 Task: Create a task  Develop a custom inventory management system , assign it to team member softage.5@softage.net in the project AdaptFlow and update the status of the task to  At Risk , set the priority of the task to Medium
Action: Mouse moved to (82, 70)
Screenshot: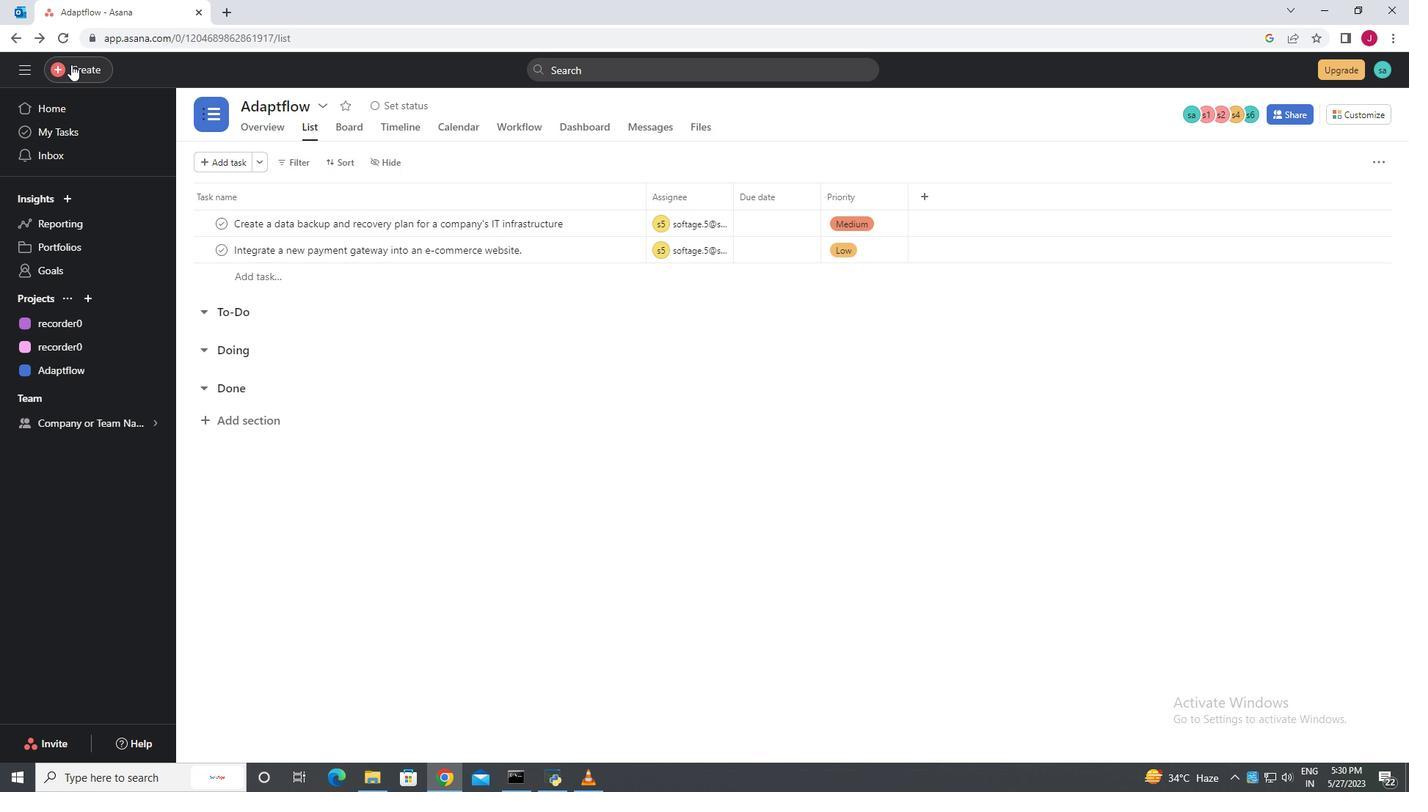 
Action: Mouse pressed left at (82, 70)
Screenshot: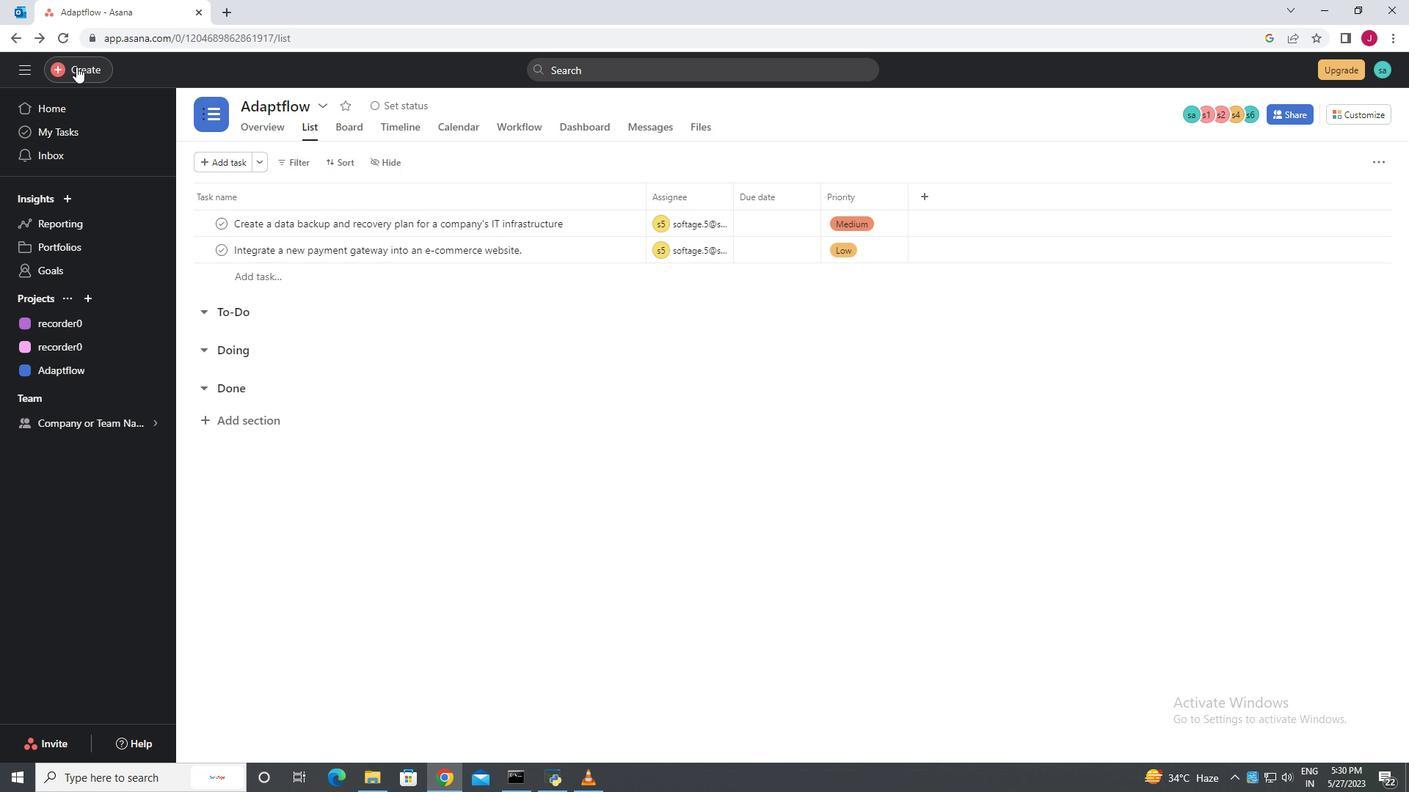 
Action: Mouse moved to (187, 77)
Screenshot: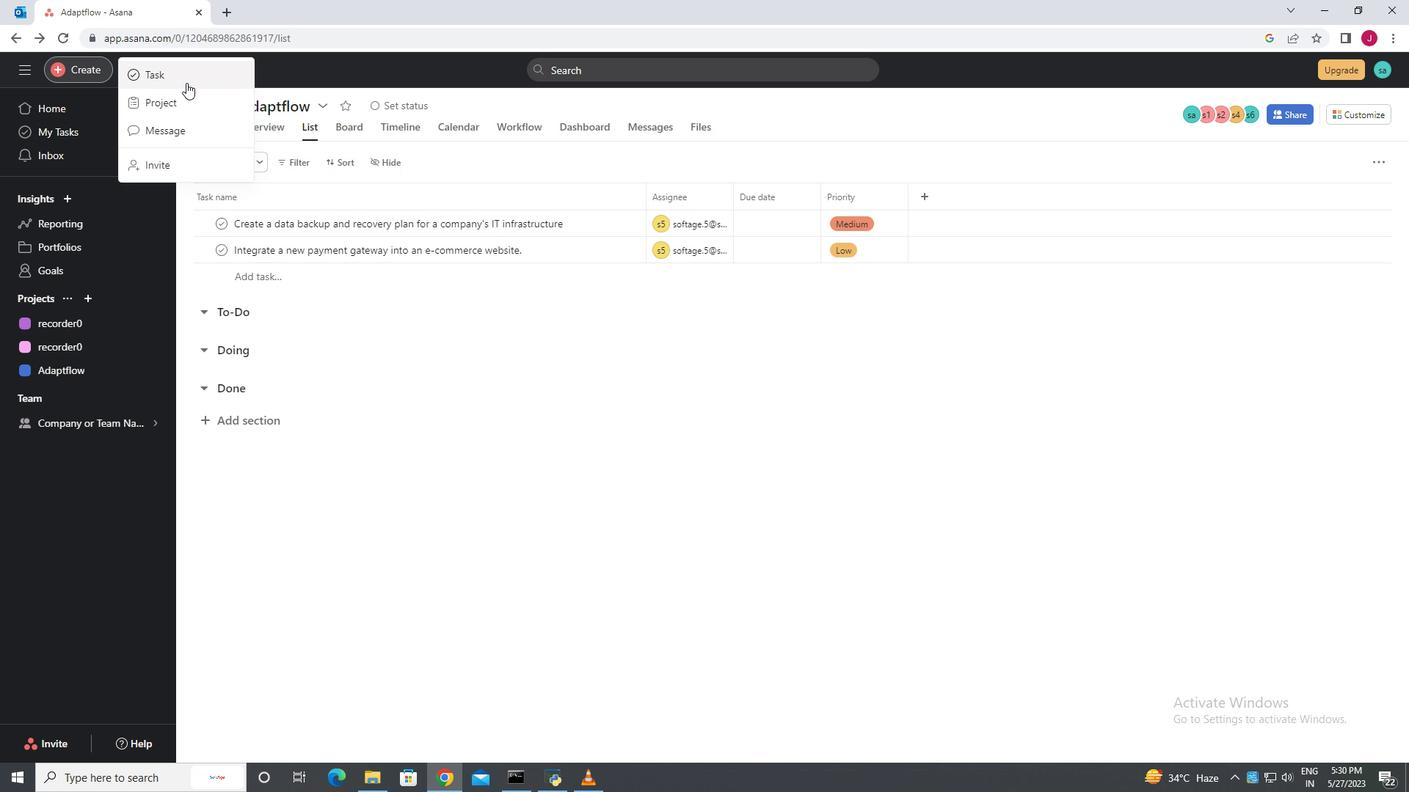 
Action: Mouse pressed left at (187, 77)
Screenshot: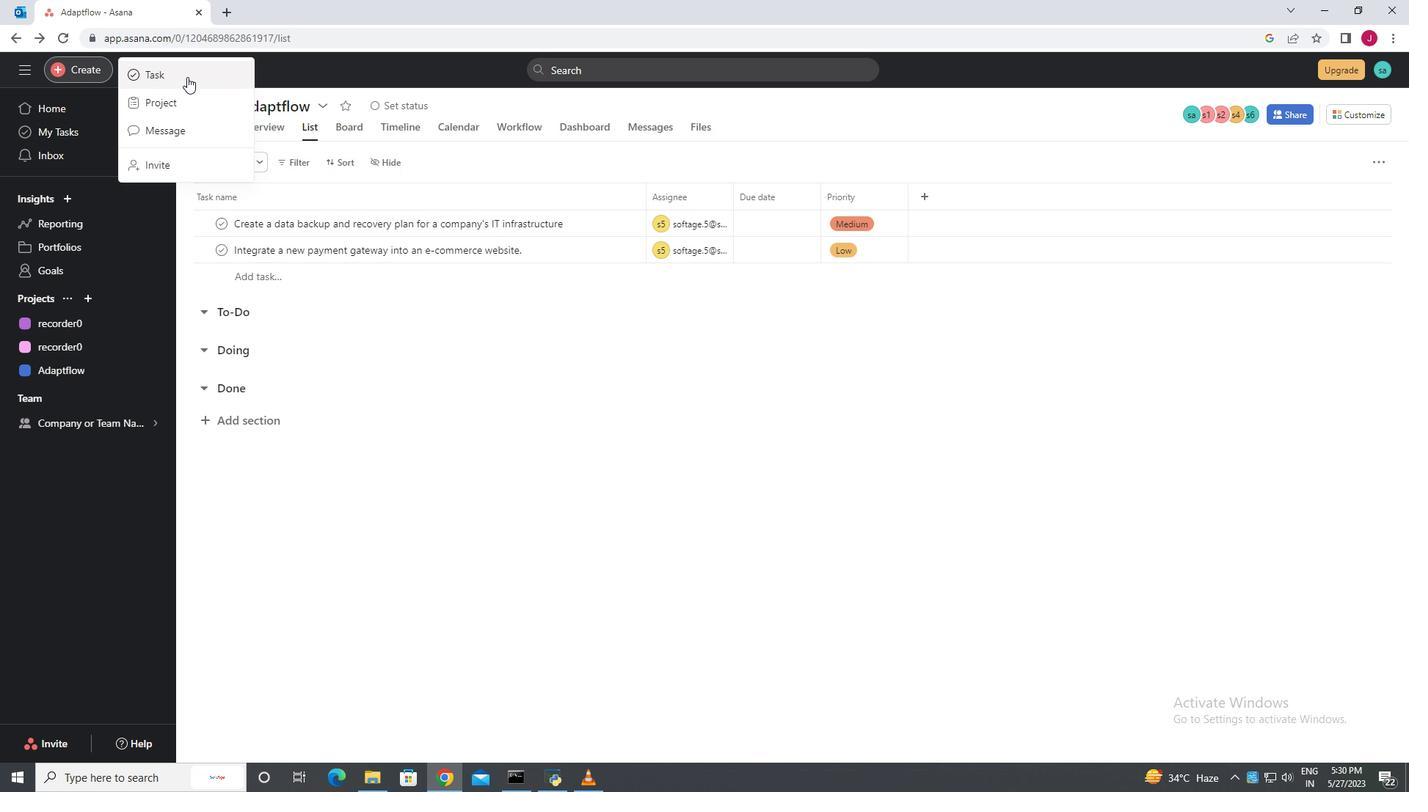 
Action: Mouse moved to (1077, 445)
Screenshot: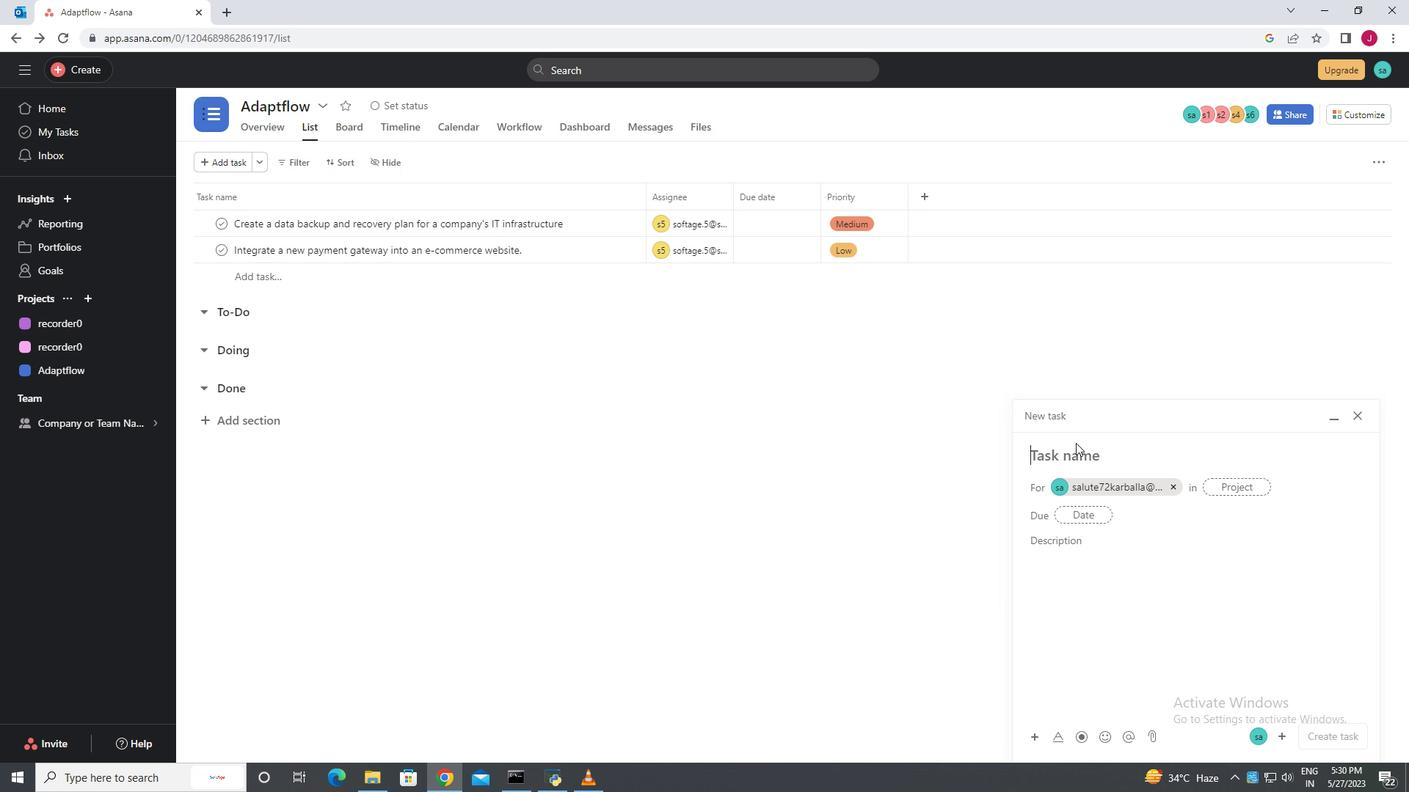 
Action: Mouse pressed left at (1077, 445)
Screenshot: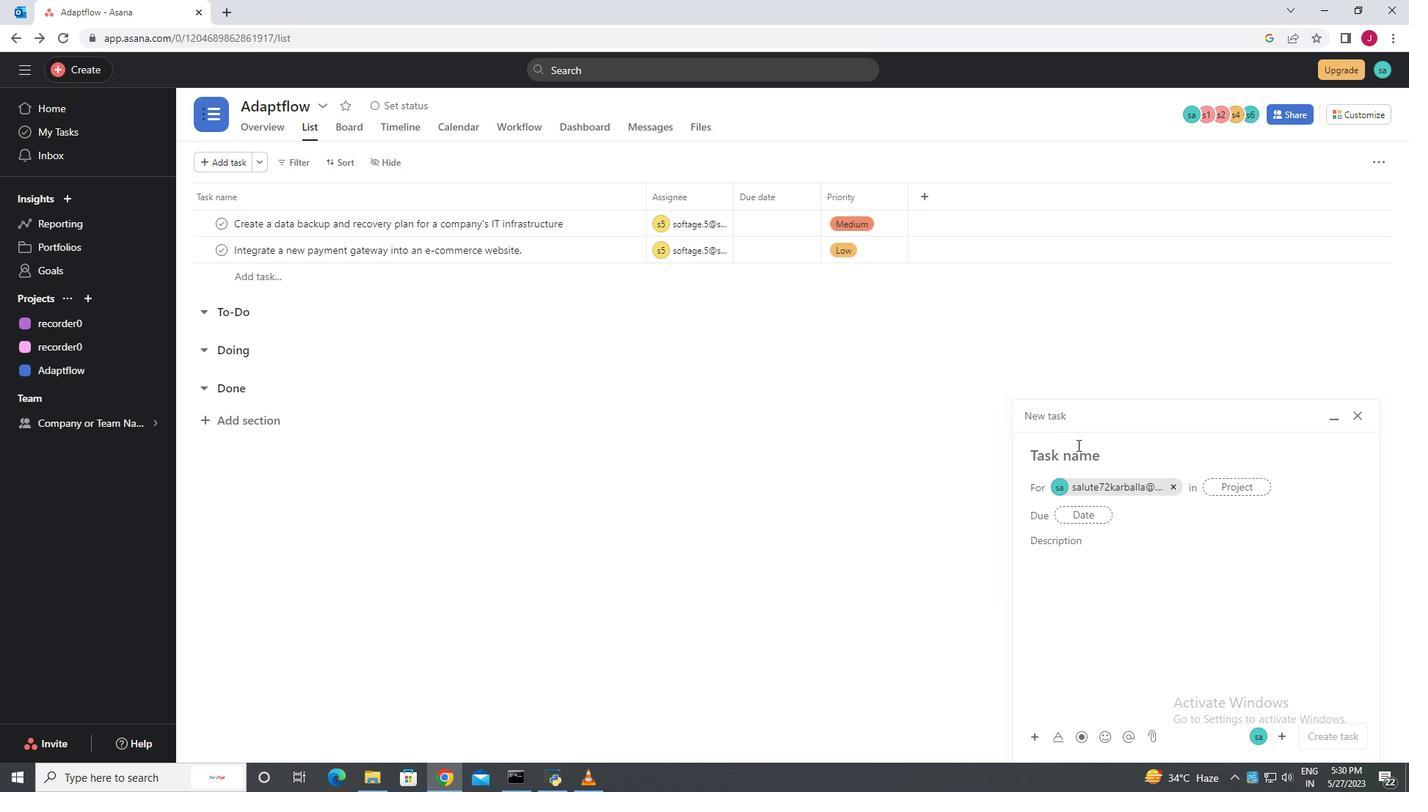 
Action: Mouse moved to (1076, 455)
Screenshot: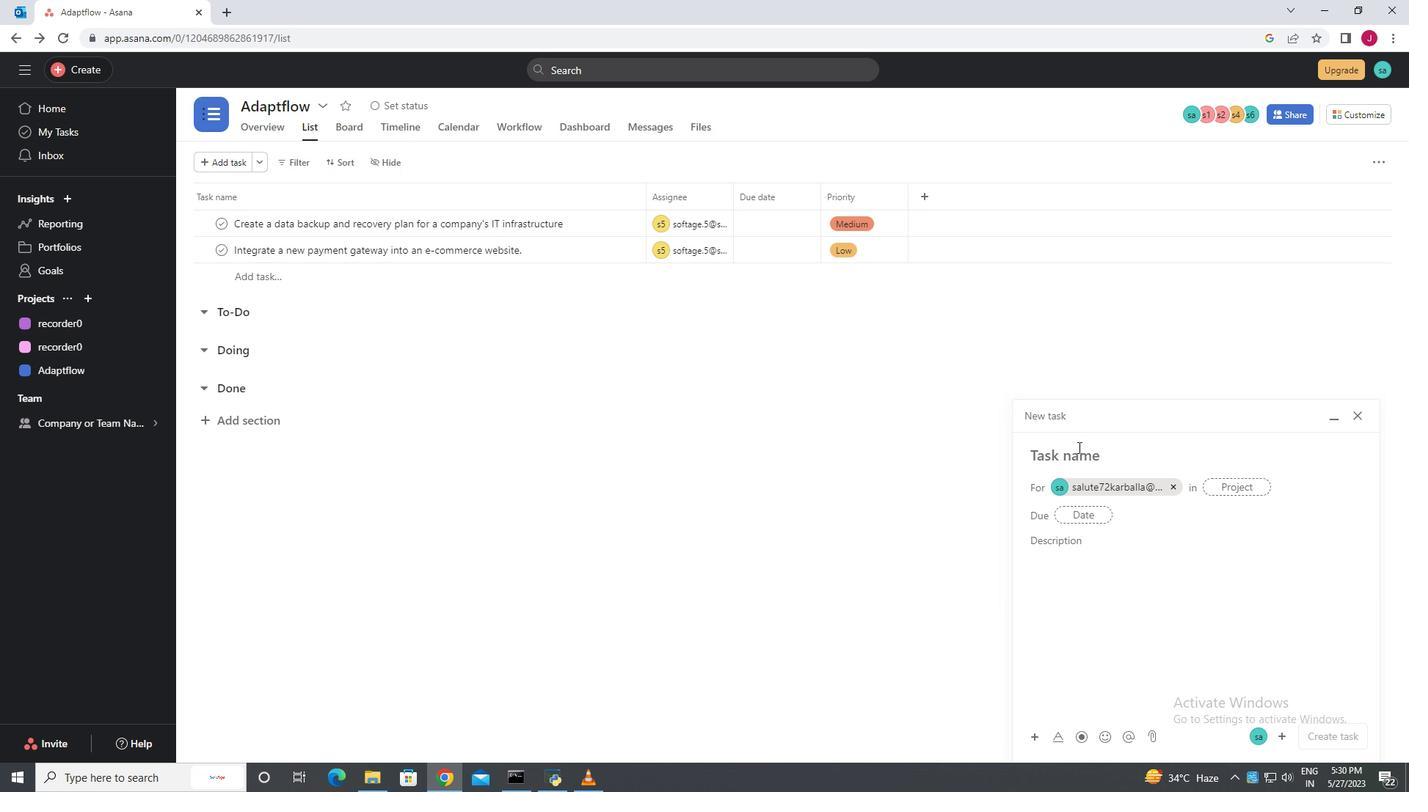 
Action: Key pressed <Key.caps_lock>D<Key.caps_lock>evelop<Key.space>a<Key.space>custom<Key.space>inventory<Key.space>management<Key.space>system.
Screenshot: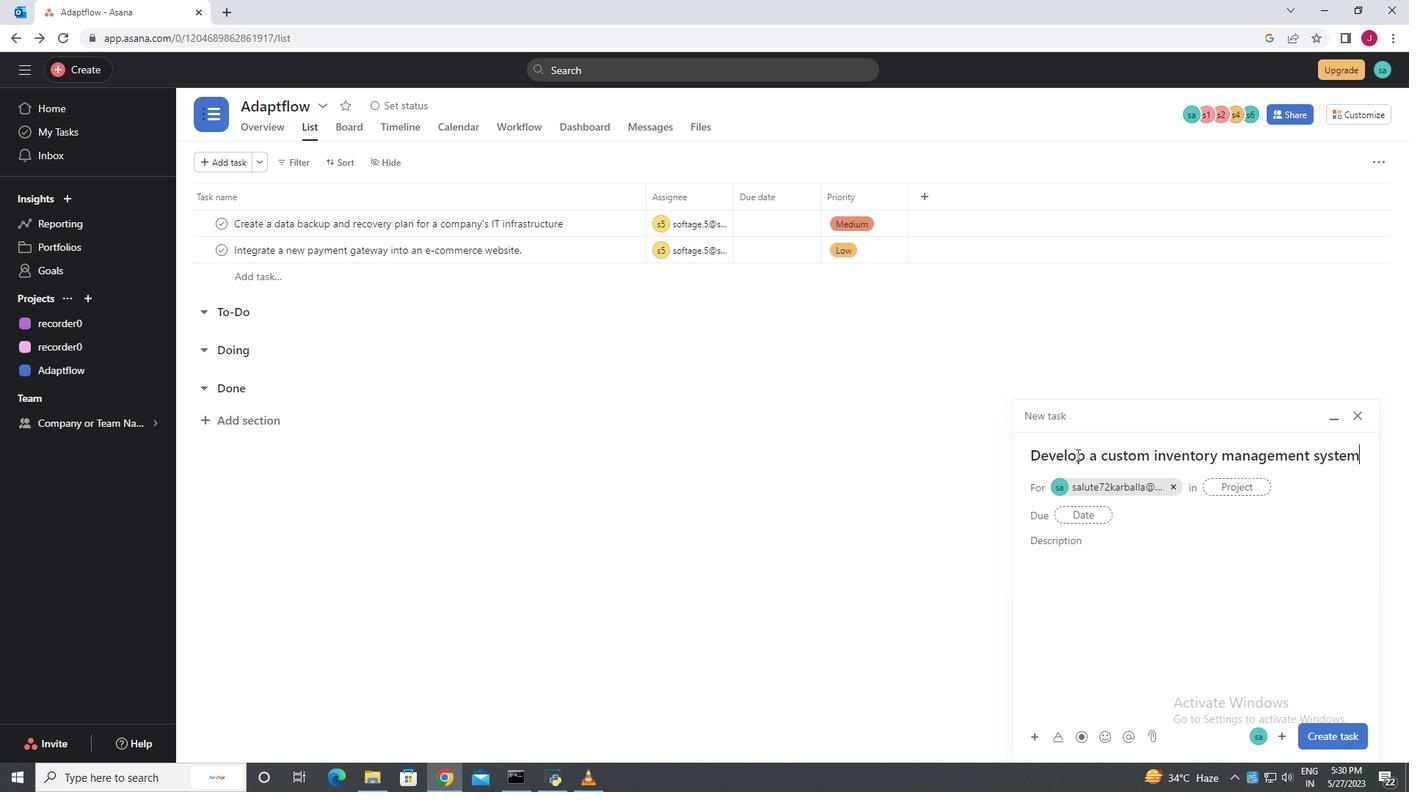 
Action: Mouse moved to (1173, 485)
Screenshot: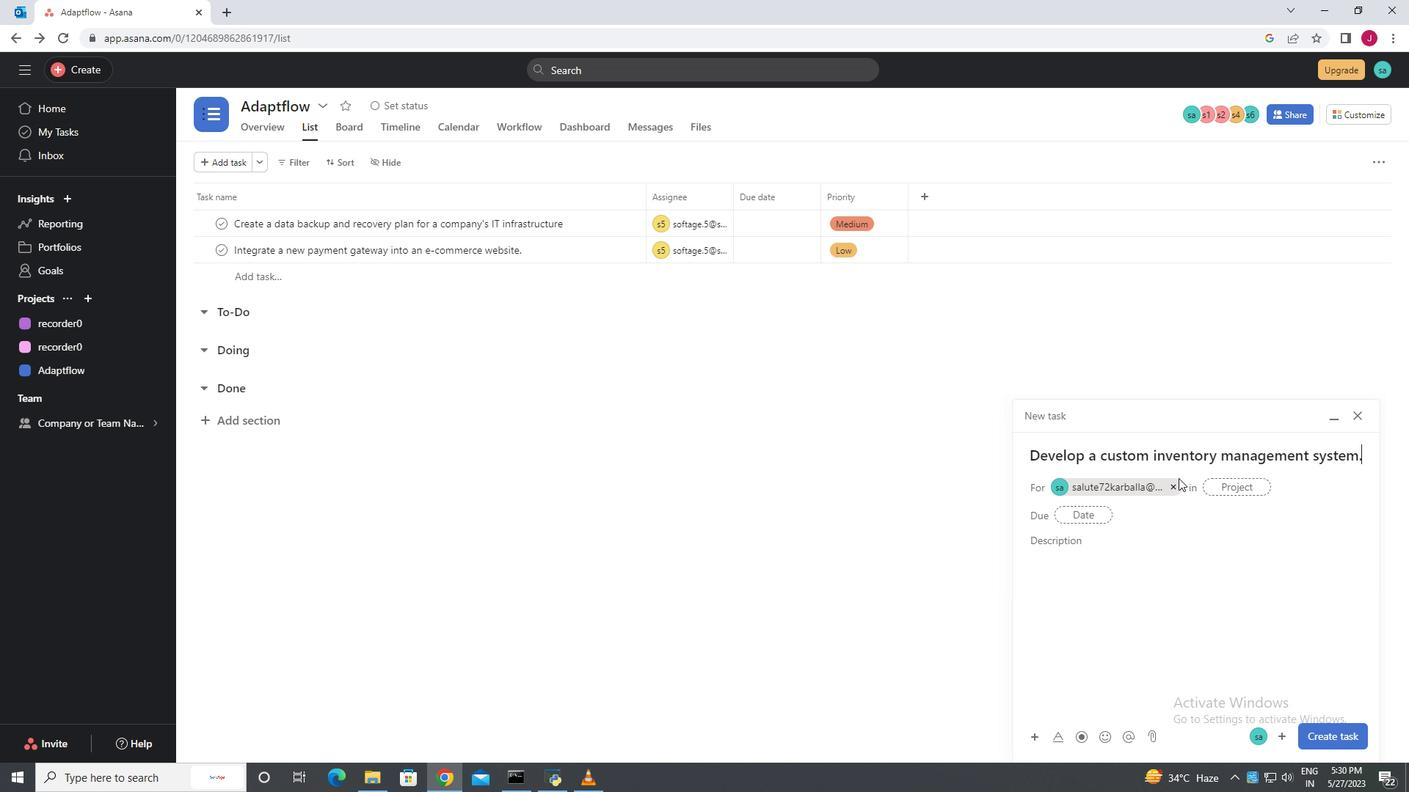 
Action: Mouse pressed left at (1173, 485)
Screenshot: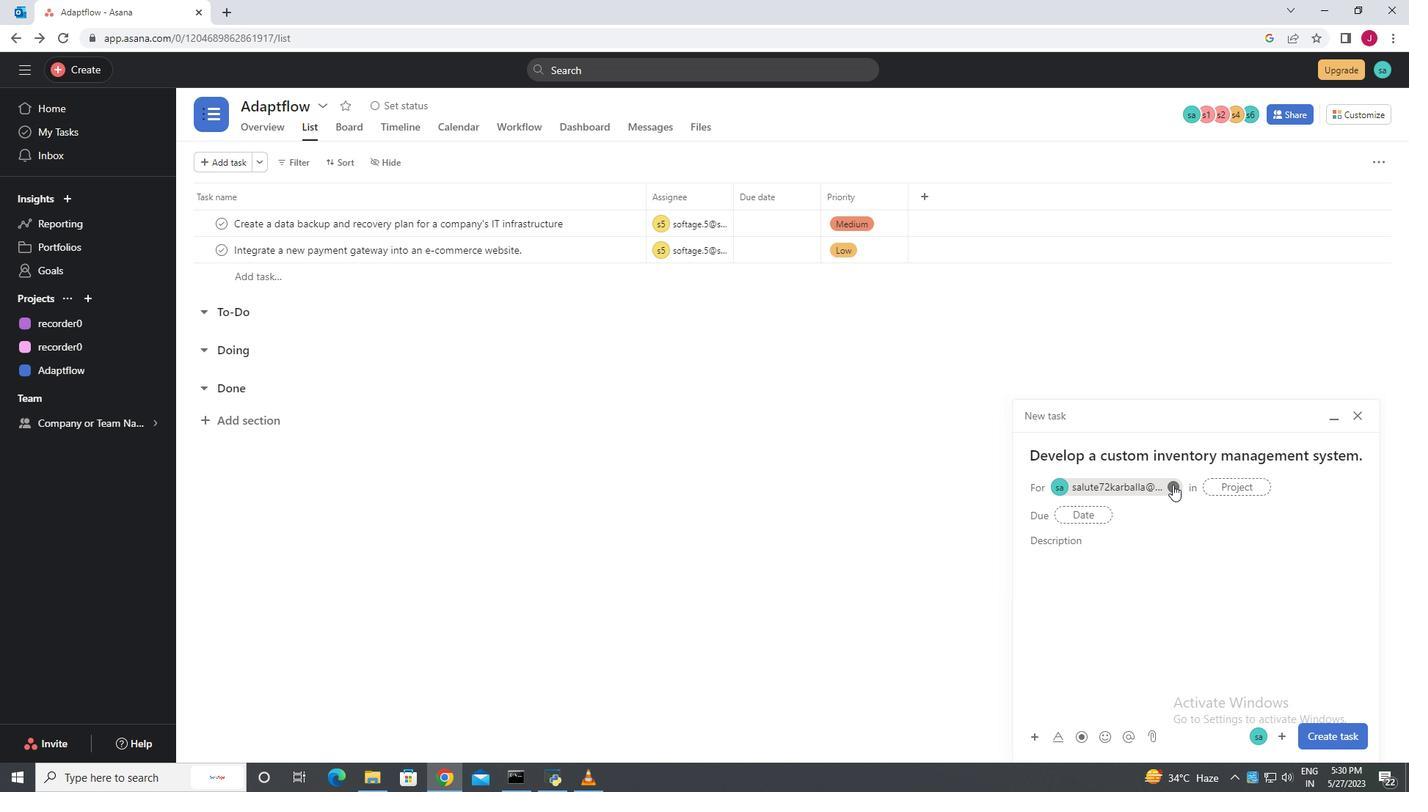 
Action: Mouse moved to (1096, 481)
Screenshot: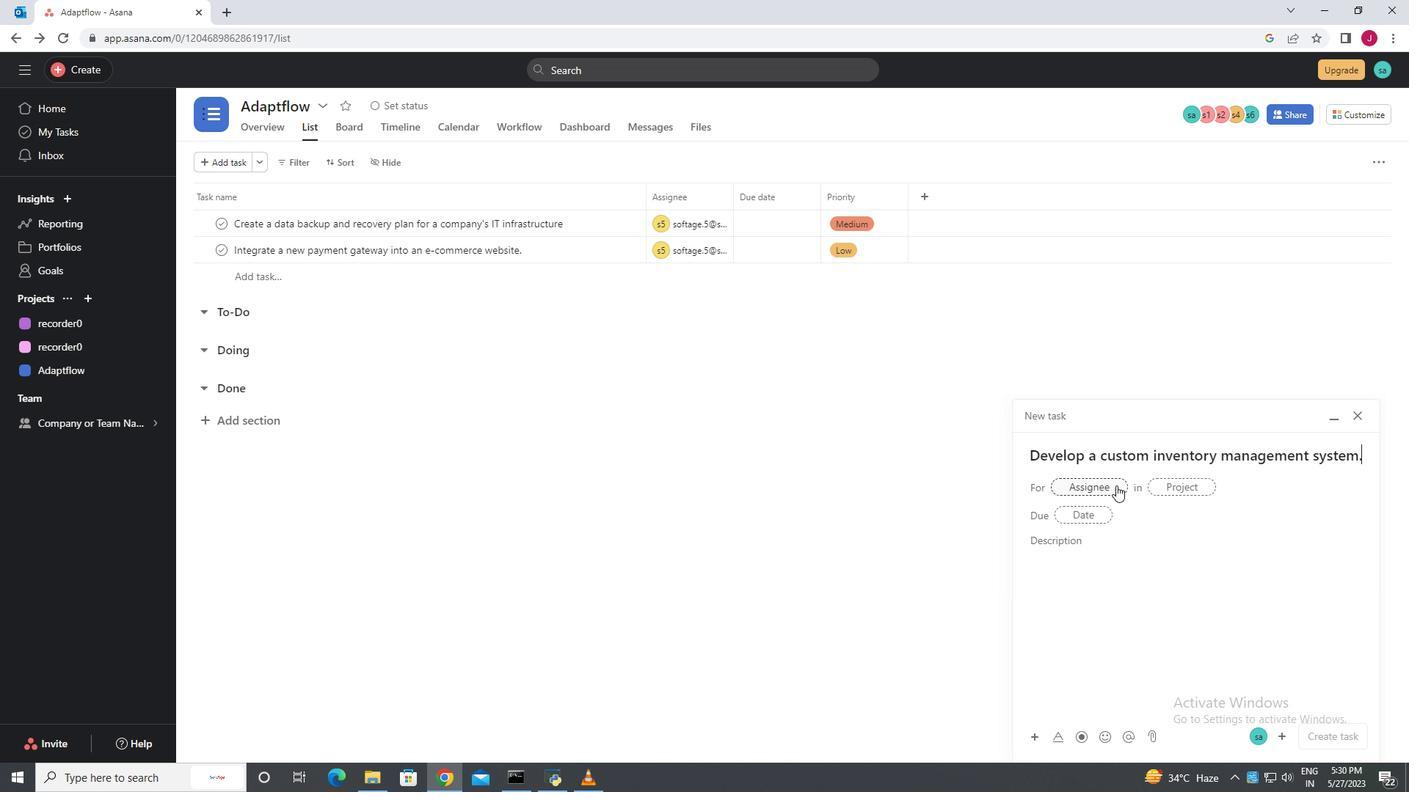
Action: Mouse pressed left at (1096, 481)
Screenshot: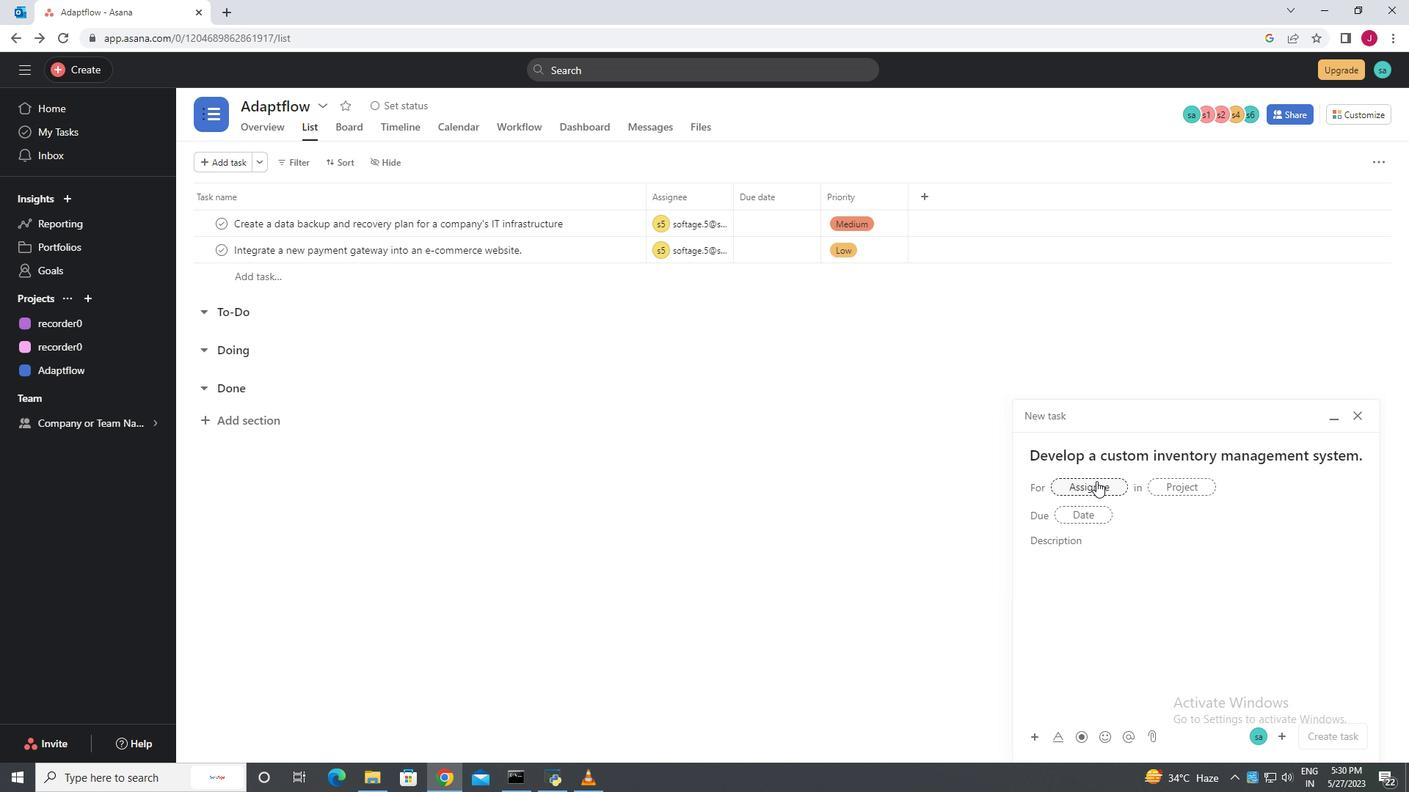 
Action: Key pressed softage.5
Screenshot: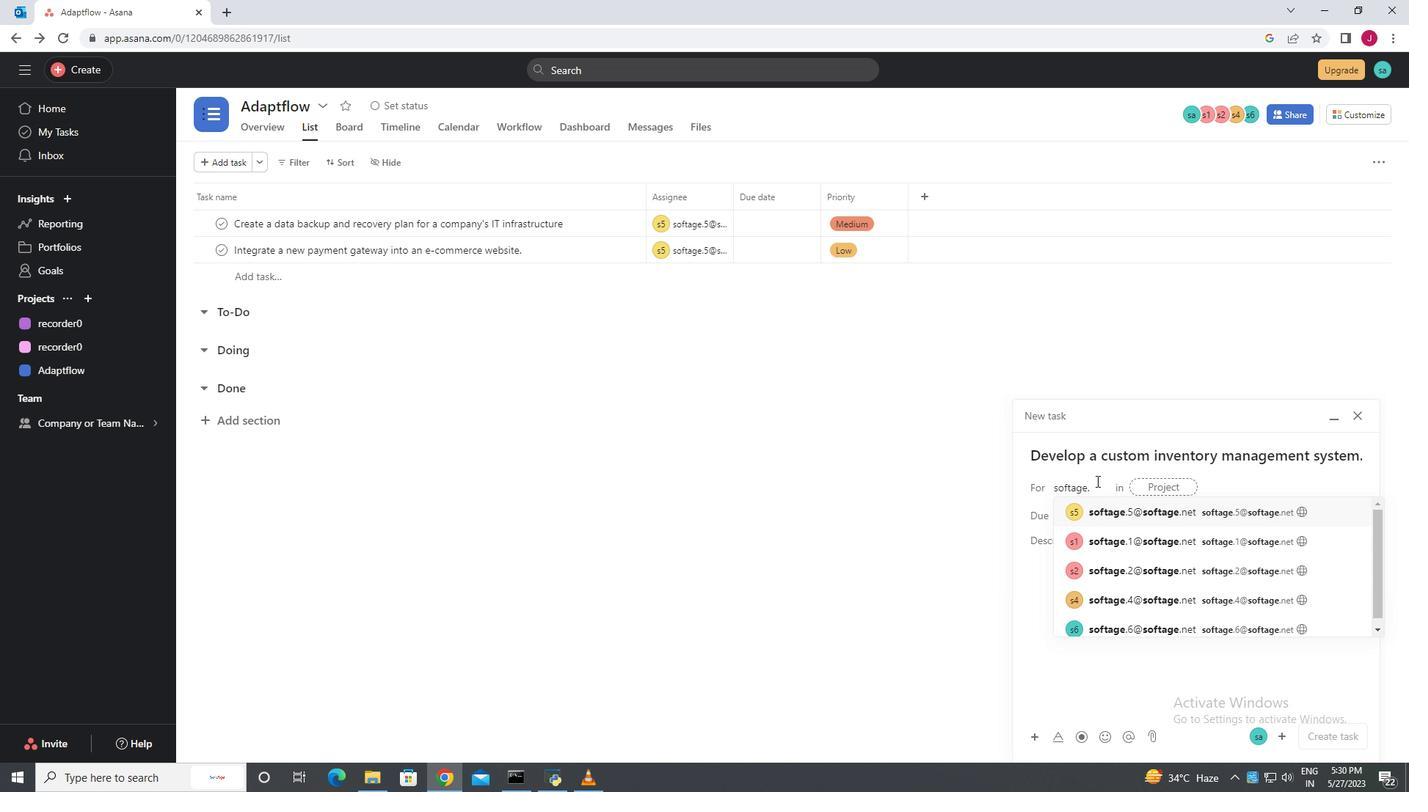 
Action: Mouse moved to (1138, 514)
Screenshot: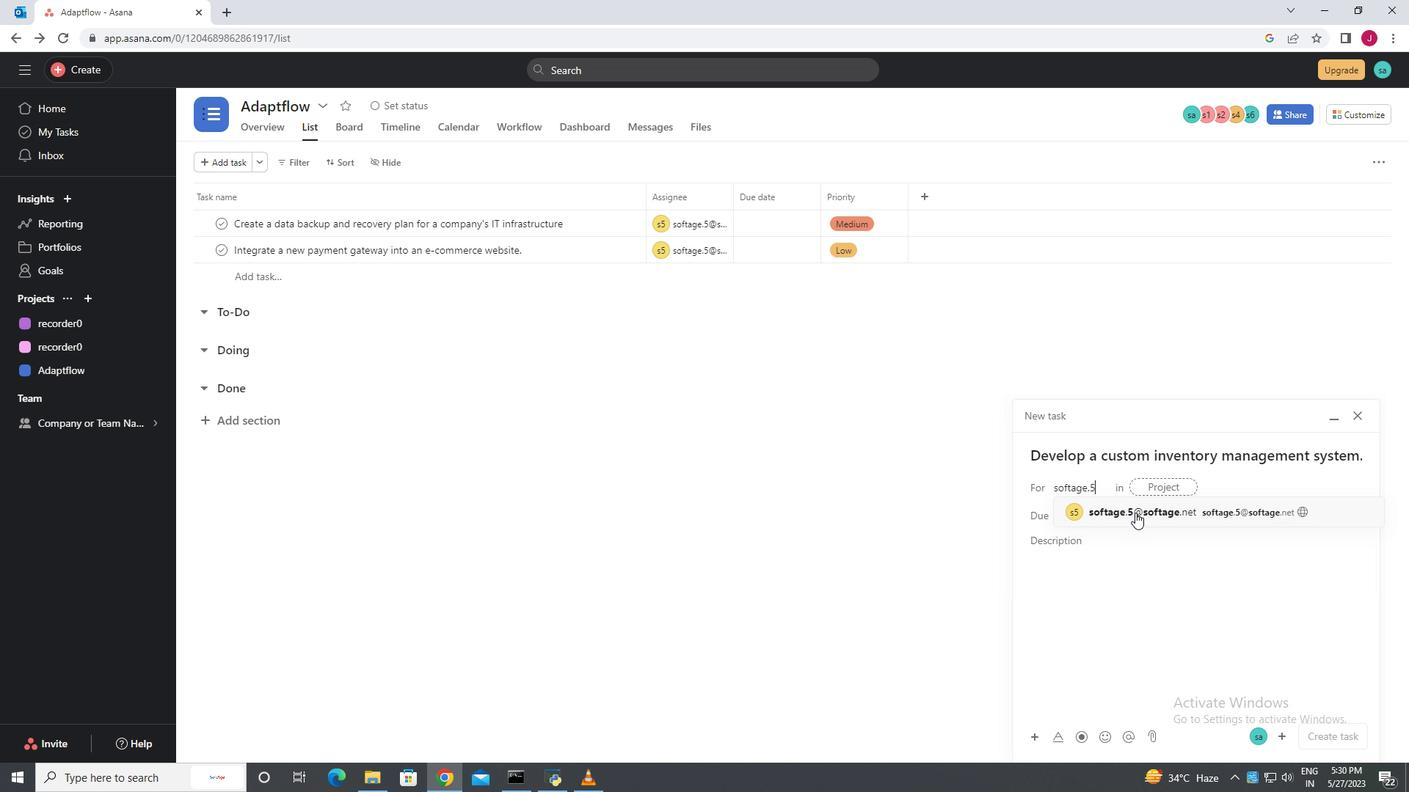 
Action: Mouse pressed left at (1138, 514)
Screenshot: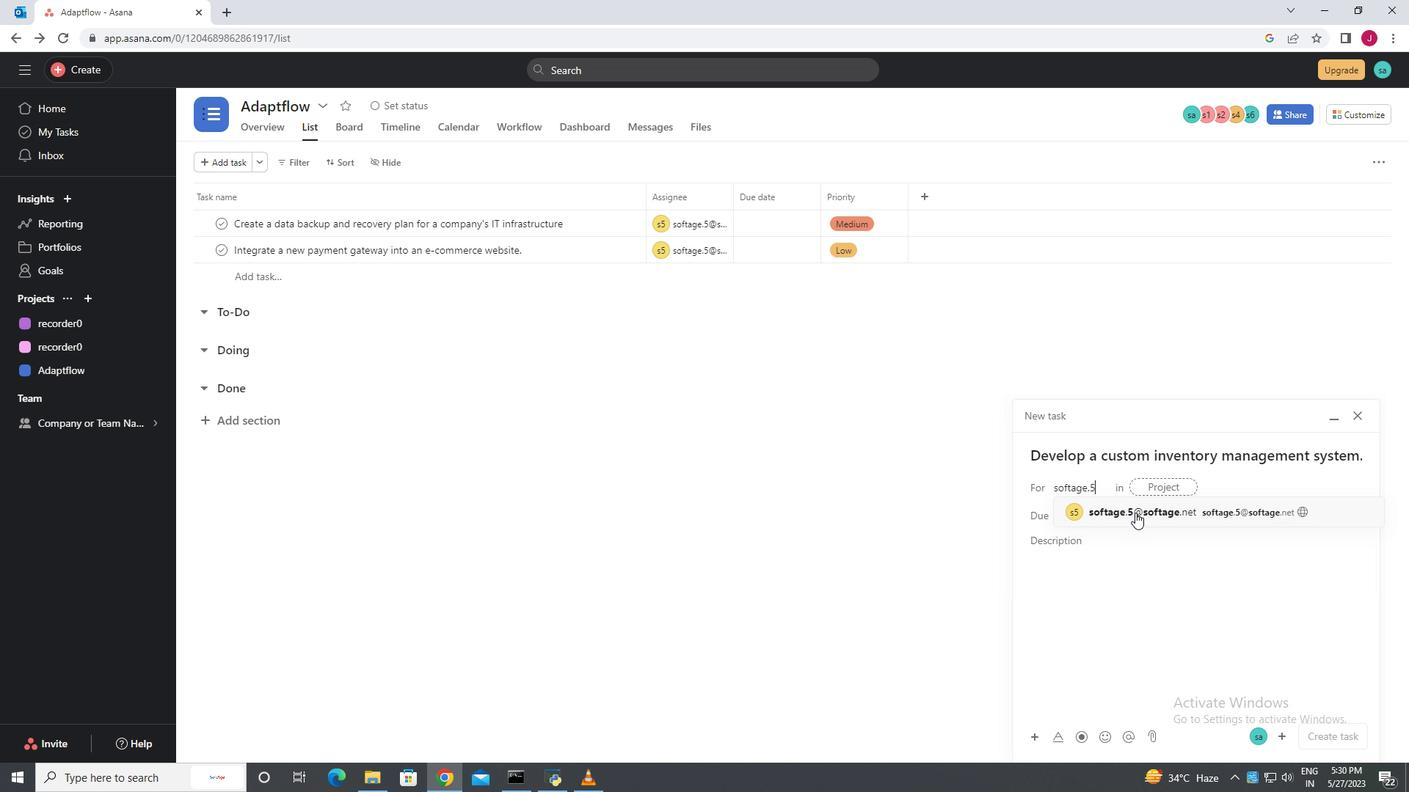 
Action: Mouse moved to (1210, 488)
Screenshot: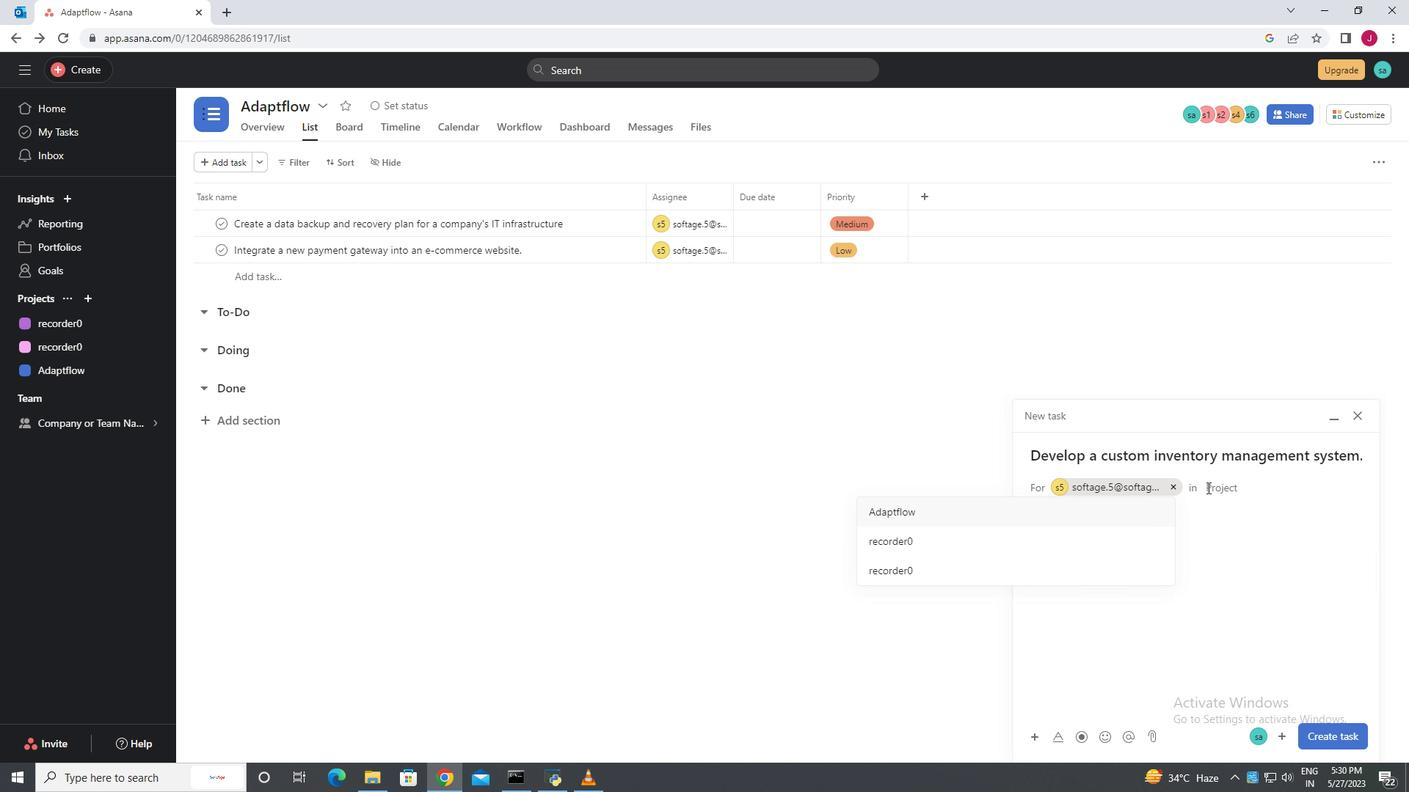 
Action: Mouse pressed left at (1210, 488)
Screenshot: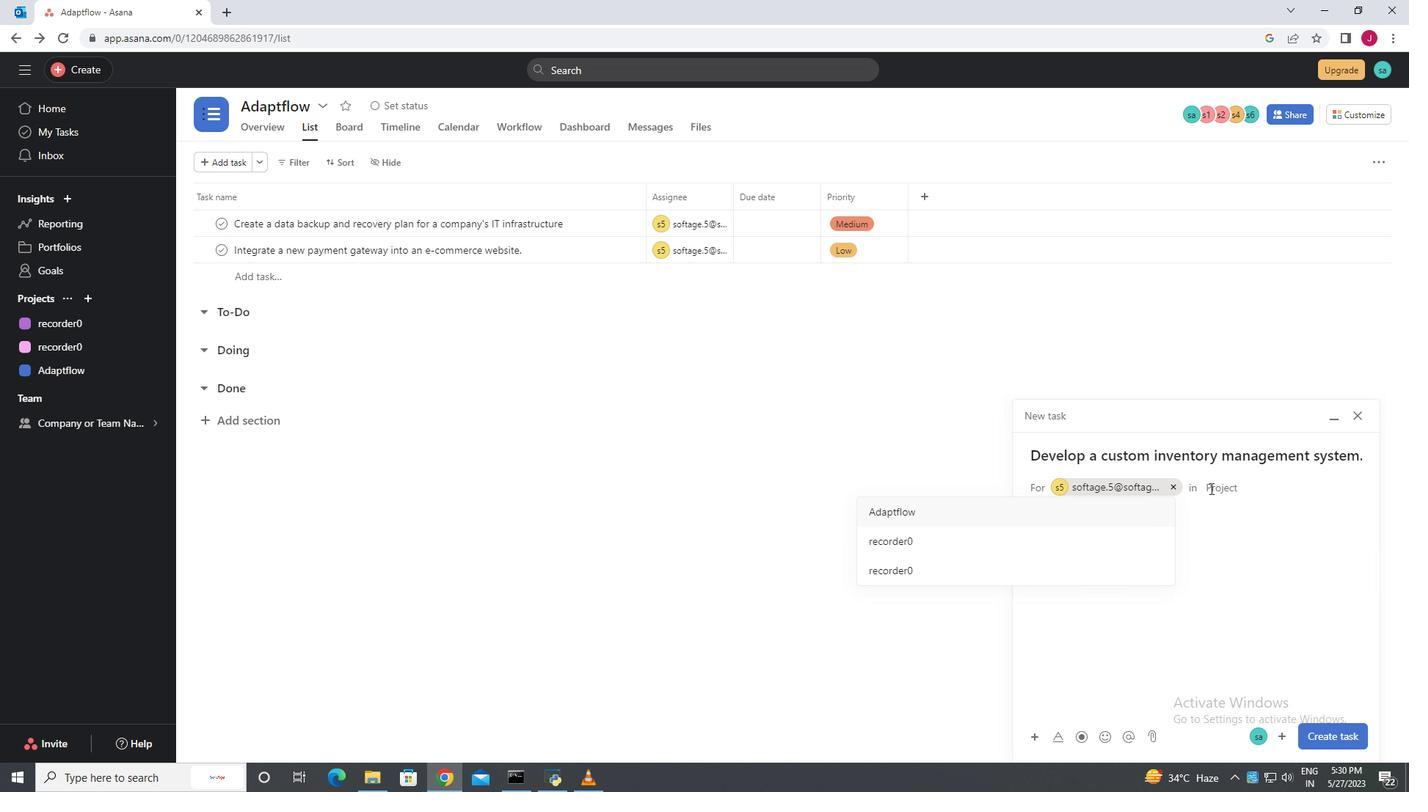 
Action: Mouse moved to (943, 513)
Screenshot: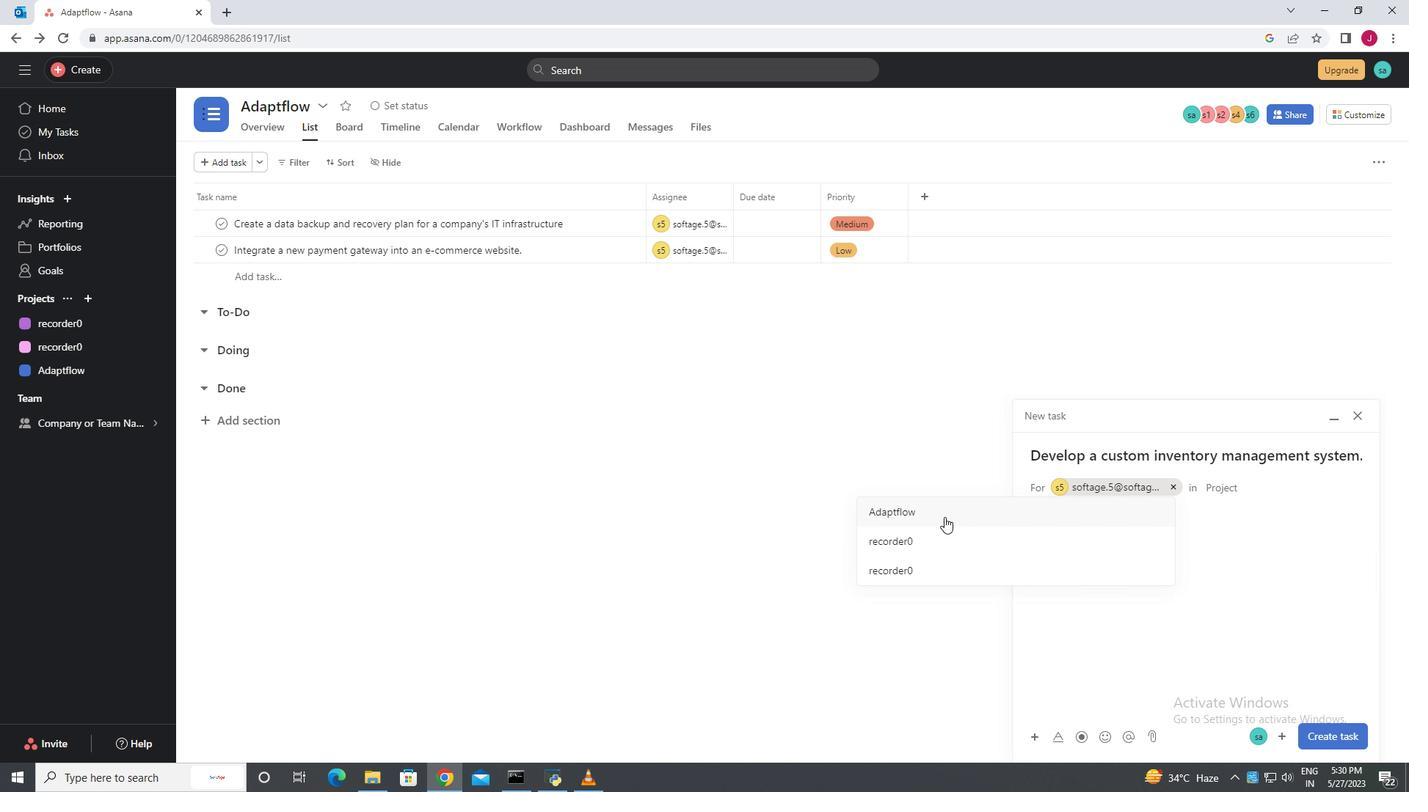 
Action: Mouse pressed left at (943, 513)
Screenshot: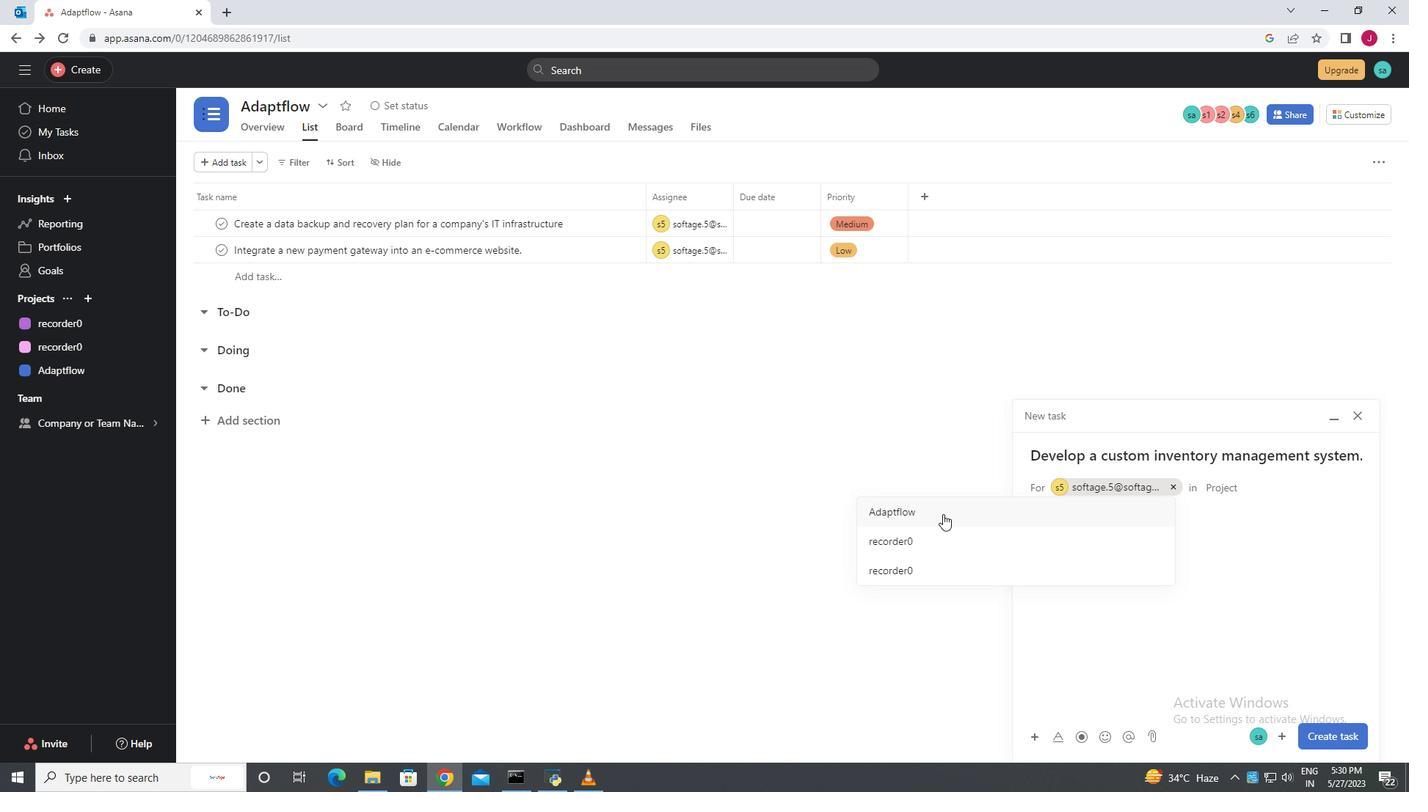 
Action: Mouse moved to (1092, 547)
Screenshot: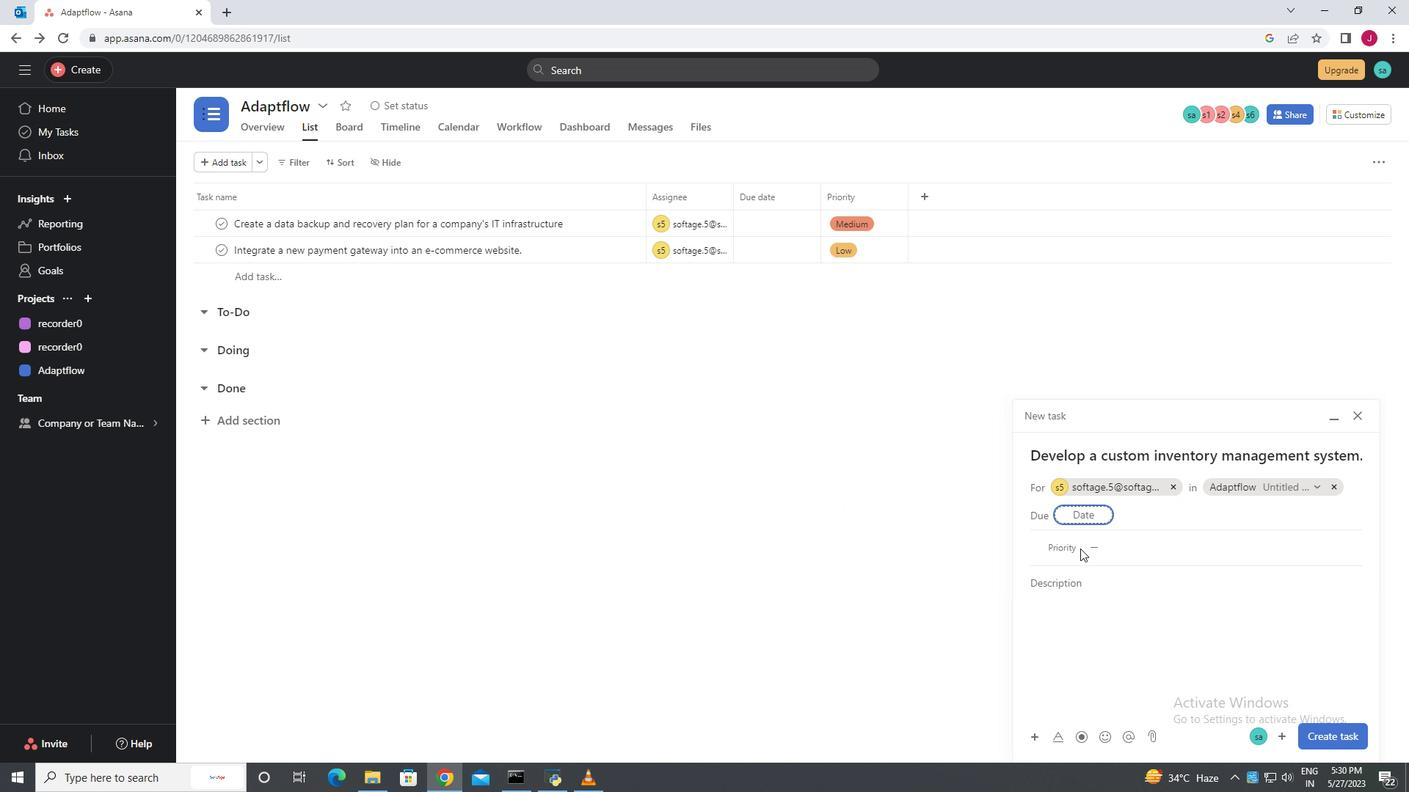 
Action: Mouse pressed left at (1092, 547)
Screenshot: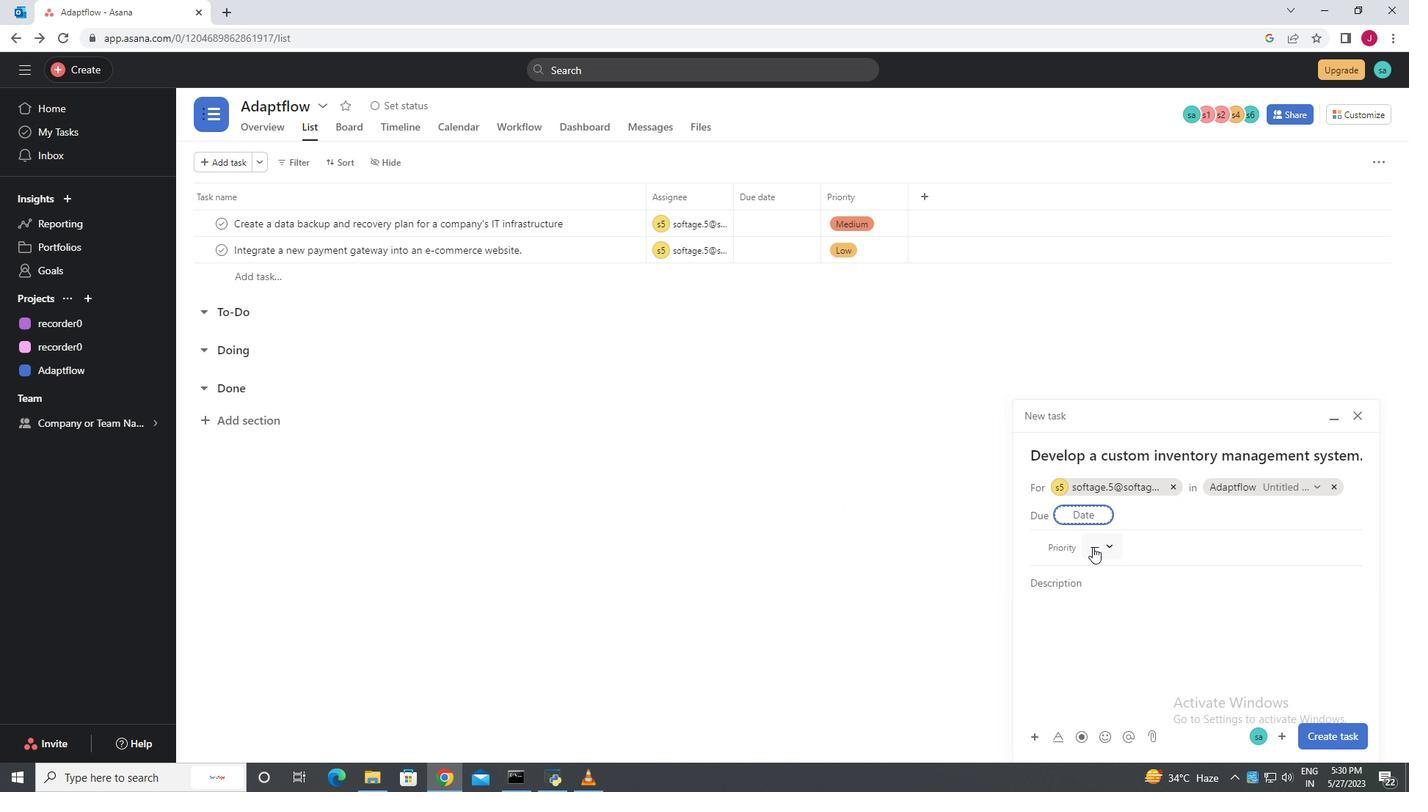
Action: Mouse moved to (1143, 620)
Screenshot: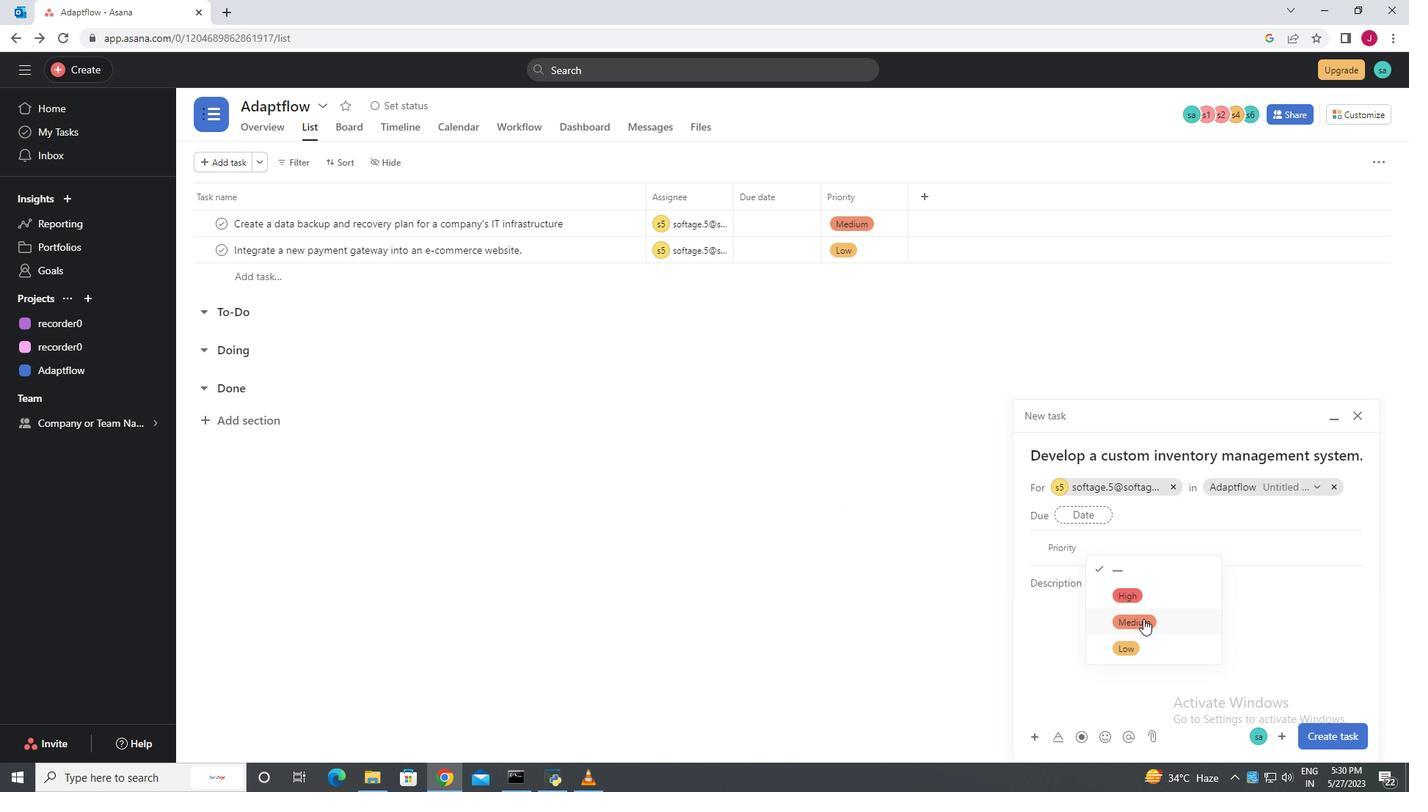
Action: Mouse pressed left at (1143, 620)
Screenshot: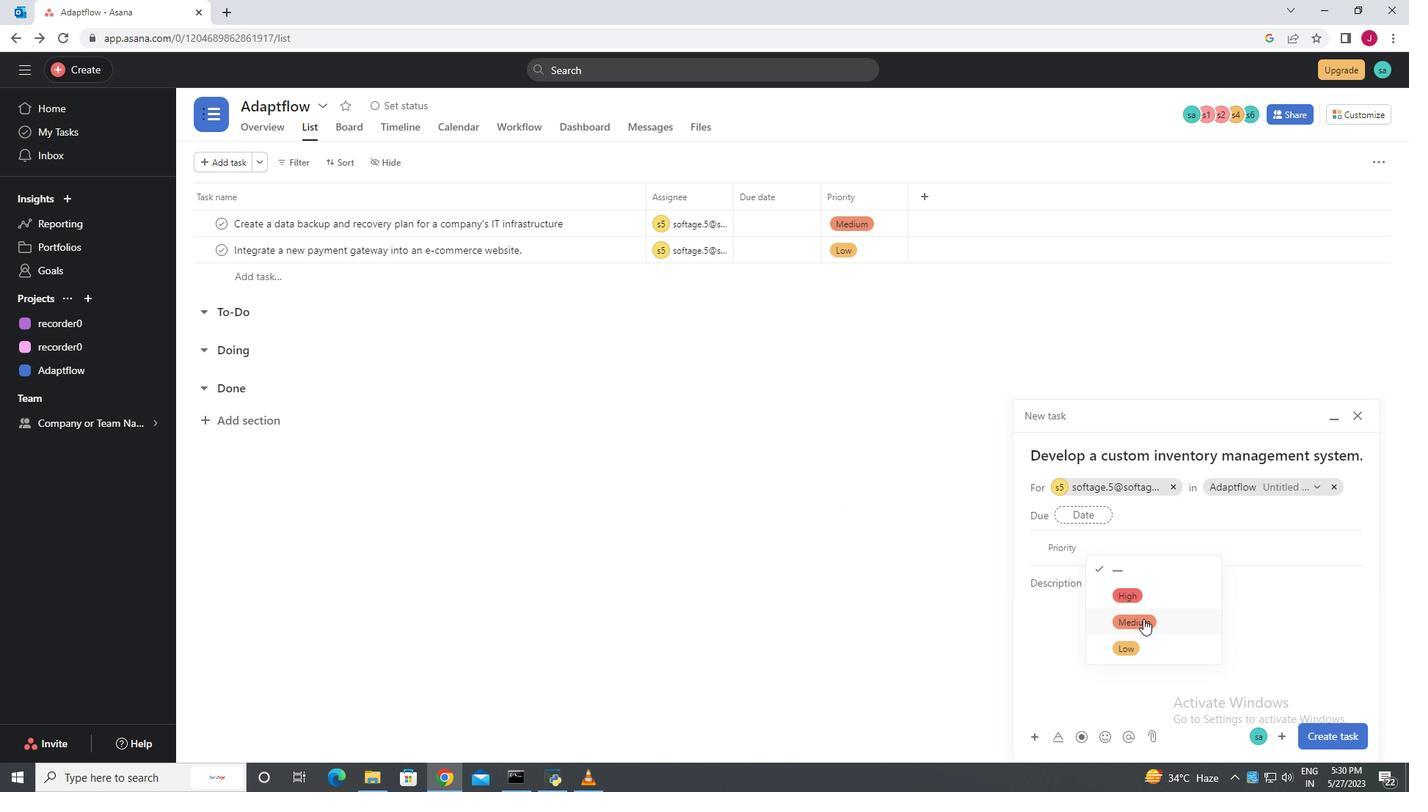 
Action: Mouse moved to (1259, 736)
Screenshot: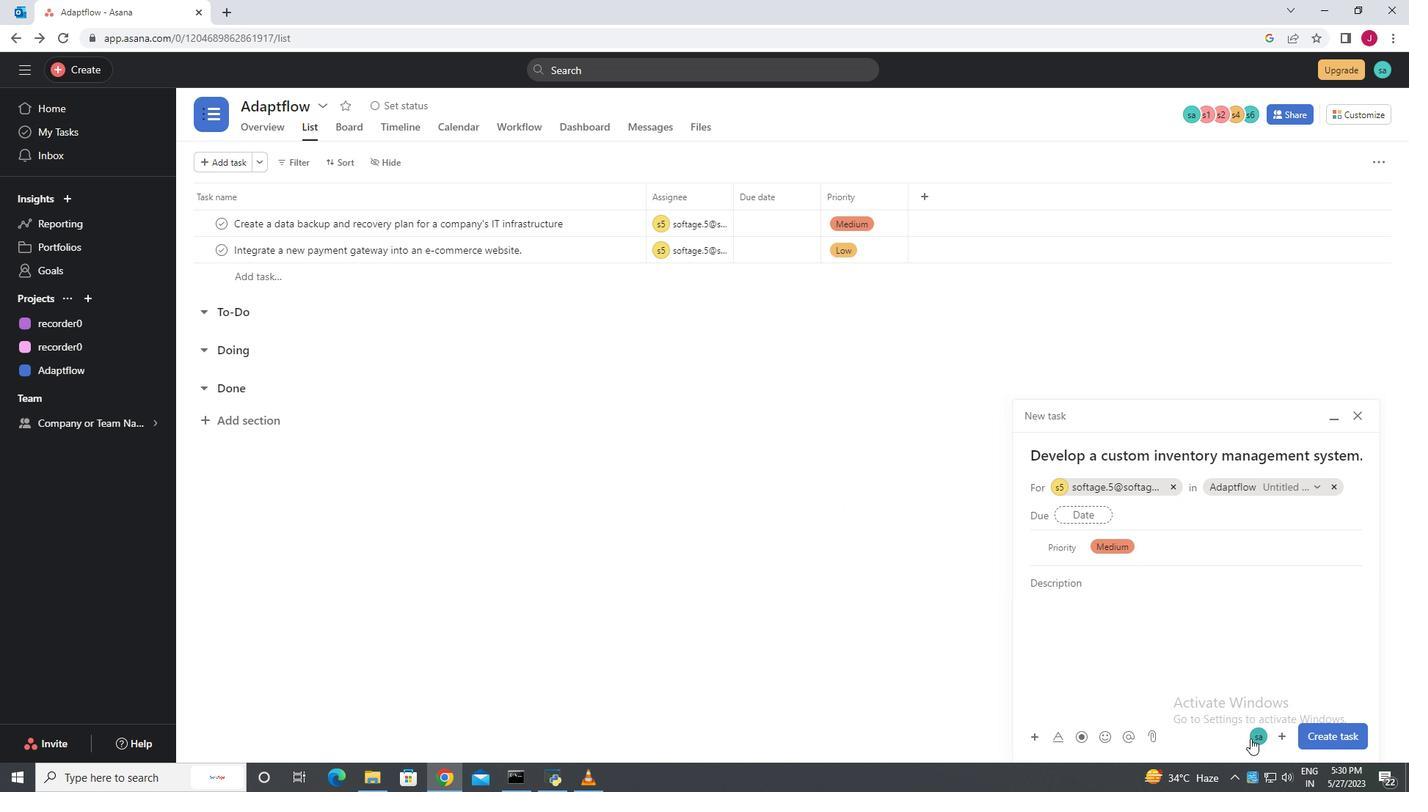 
Action: Mouse pressed left at (1259, 736)
Screenshot: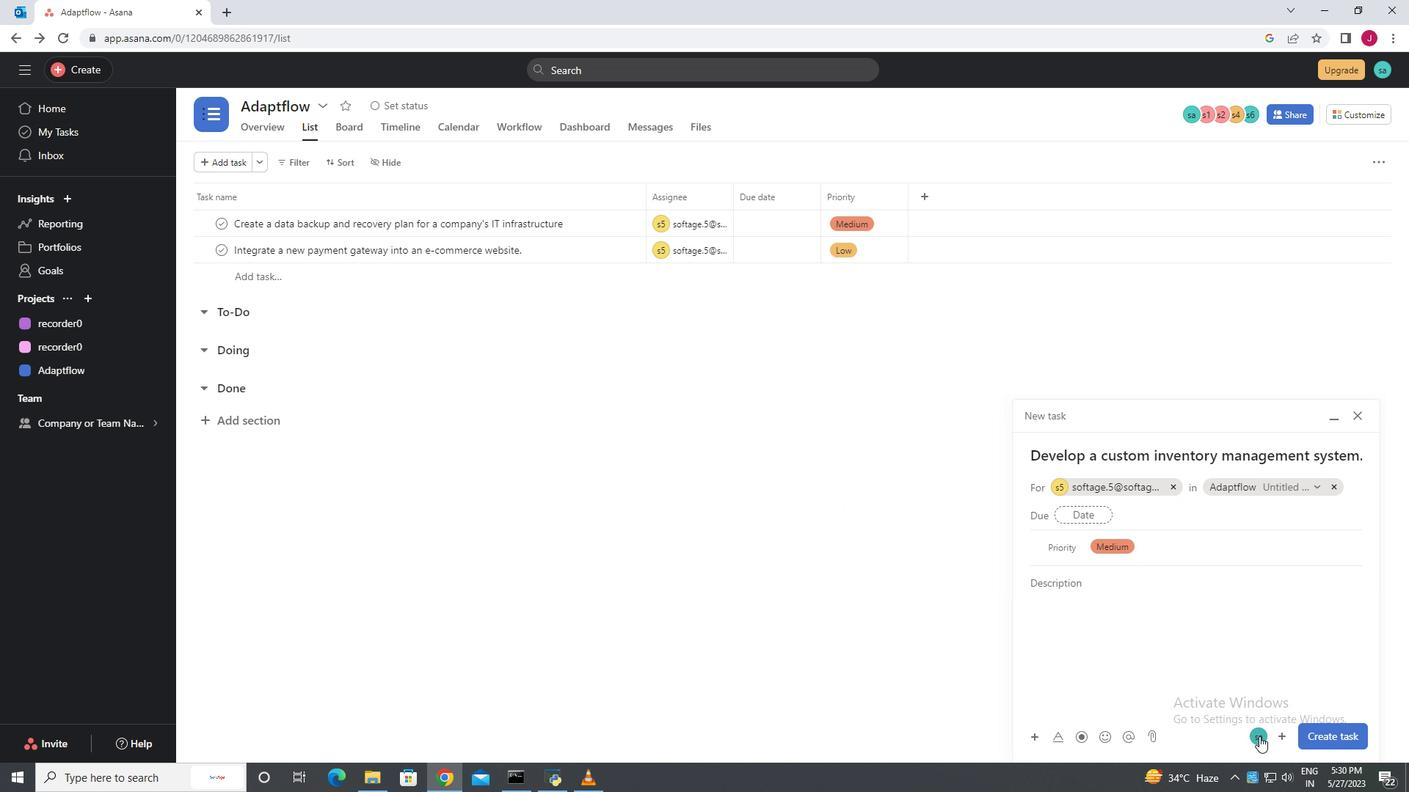 
Action: Mouse moved to (1211, 736)
Screenshot: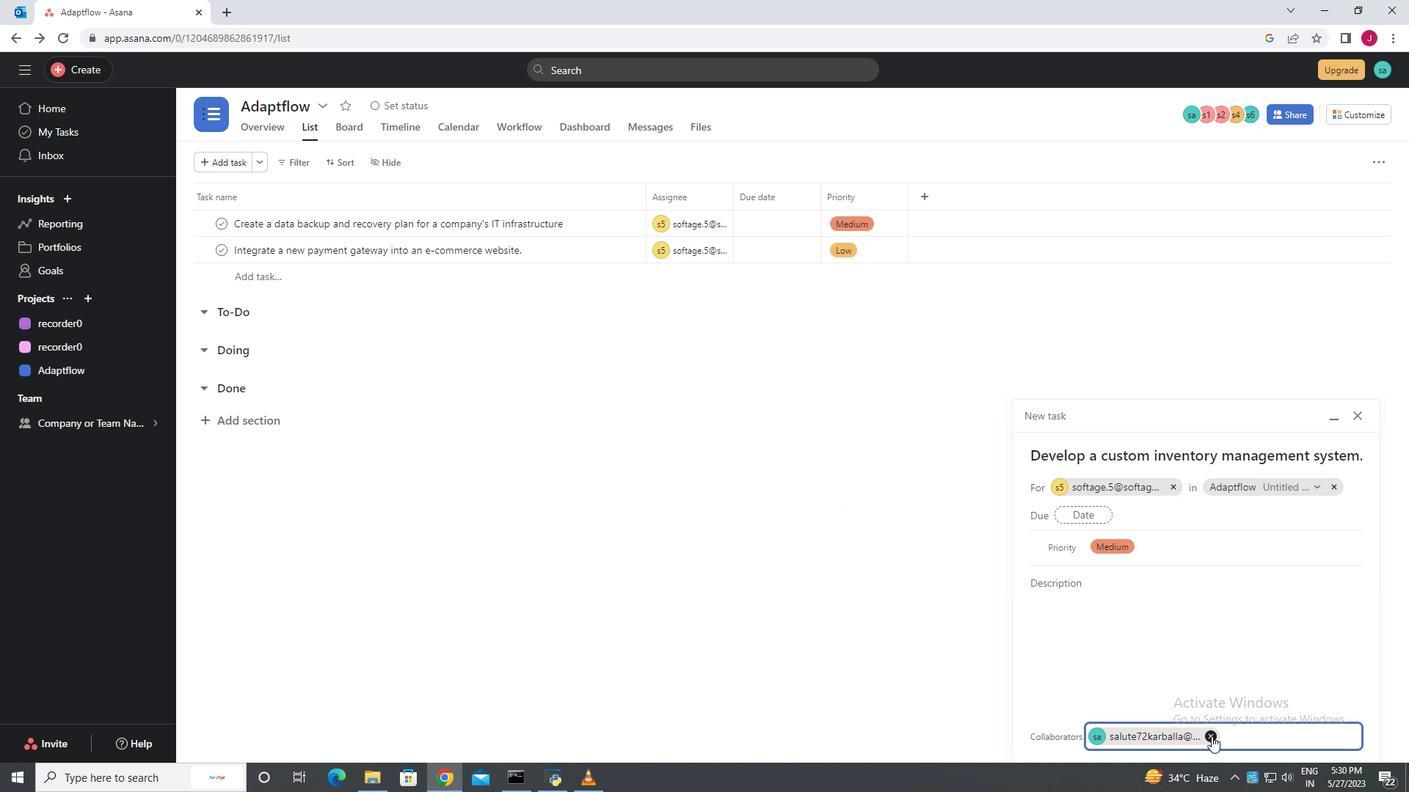 
Action: Mouse pressed left at (1211, 736)
Screenshot: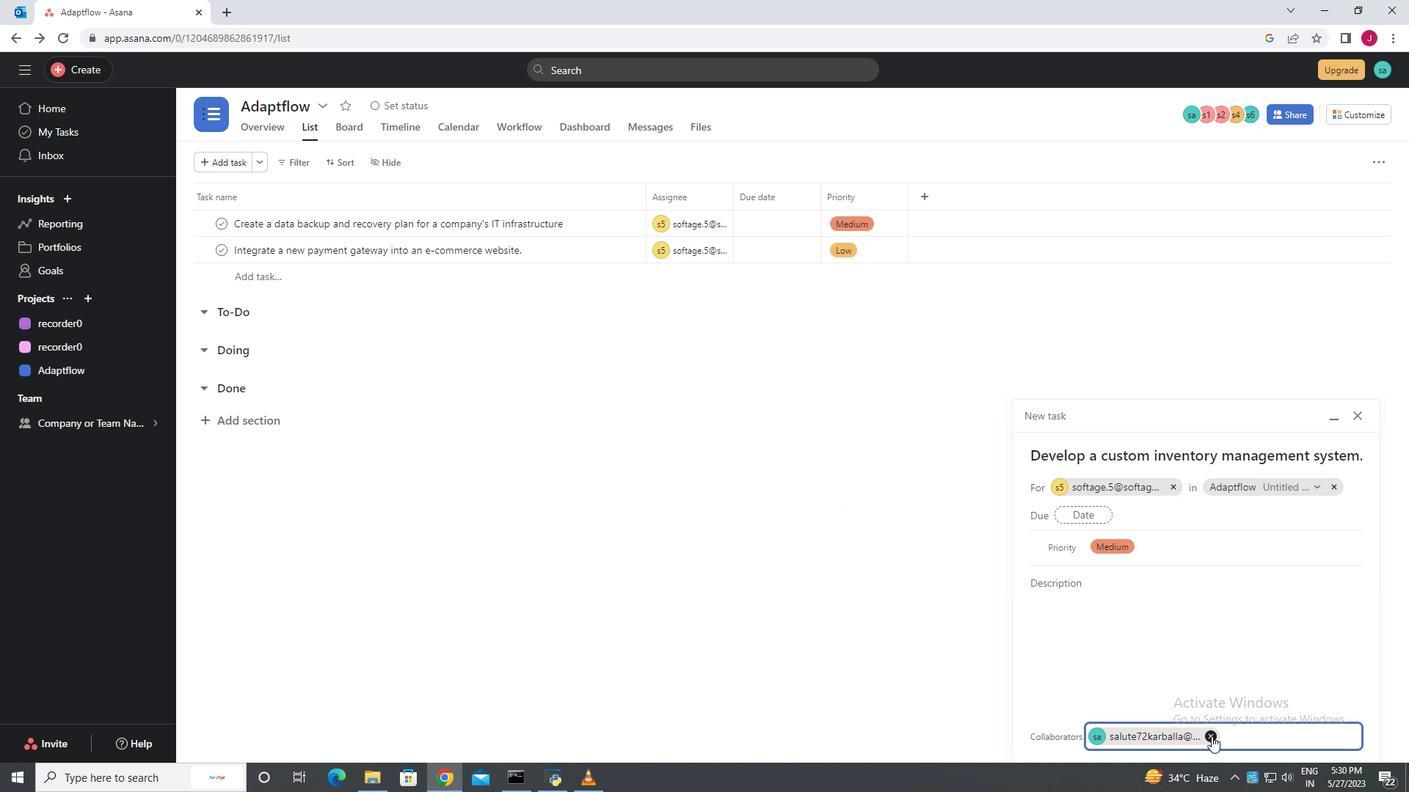 
Action: Mouse moved to (1170, 721)
Screenshot: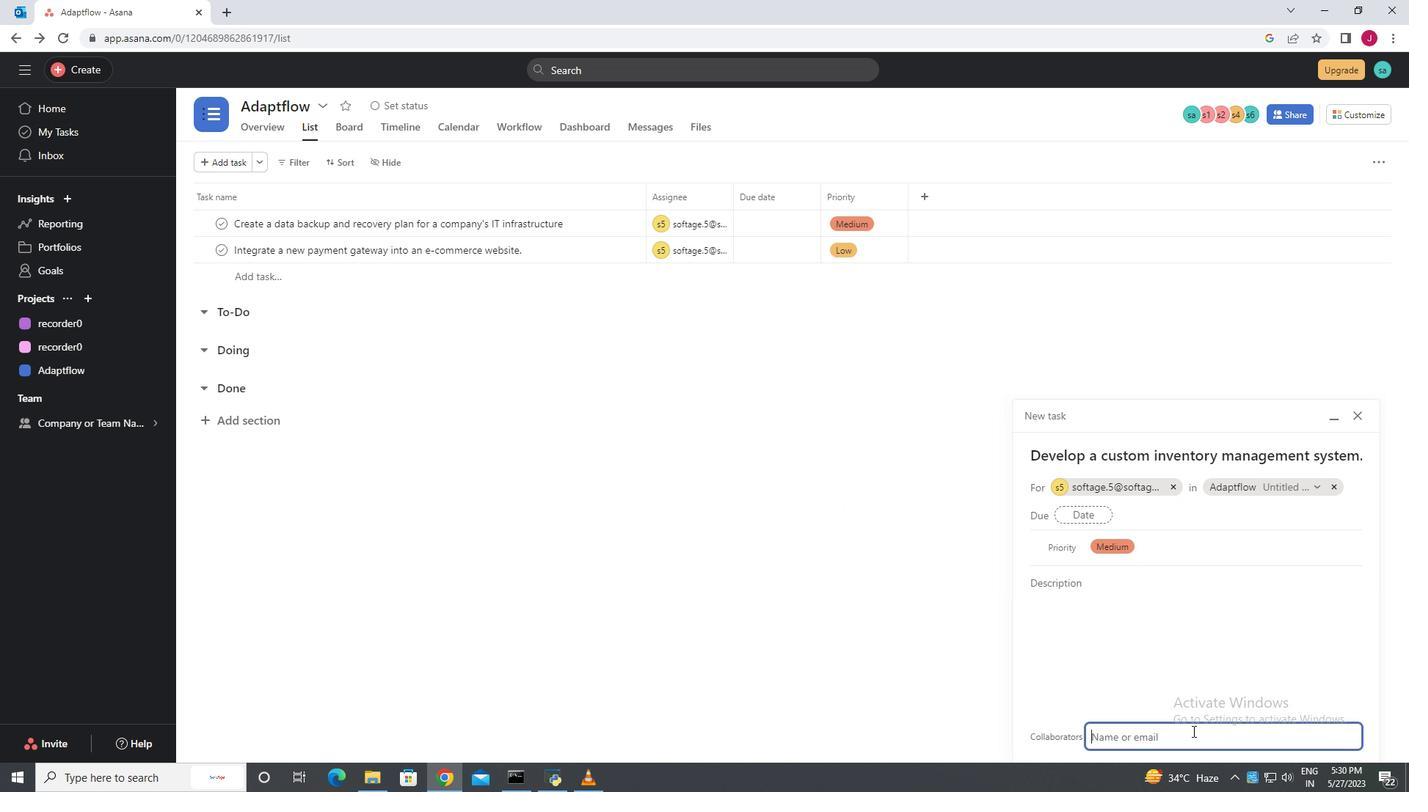 
Action: Key pressed softage.5
Screenshot: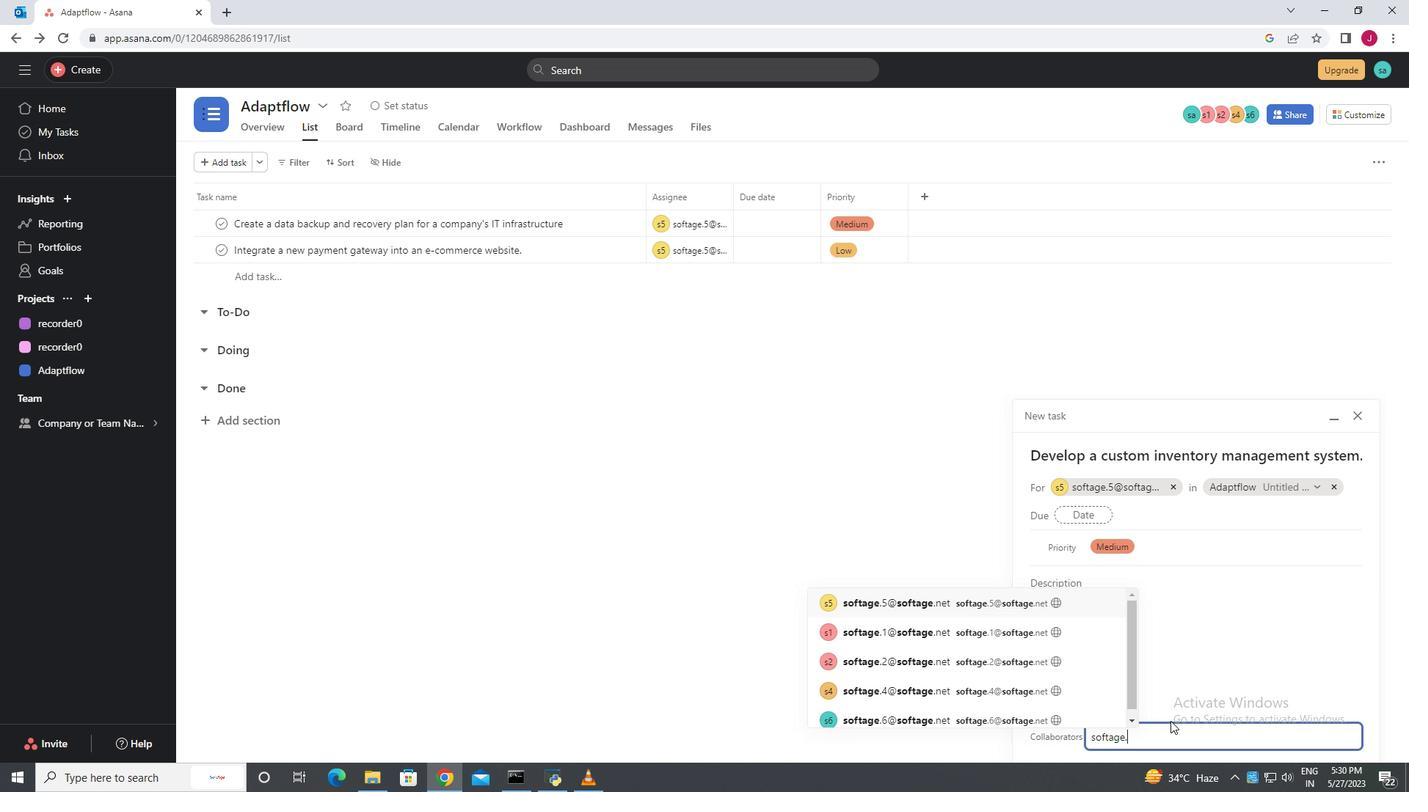
Action: Mouse moved to (942, 717)
Screenshot: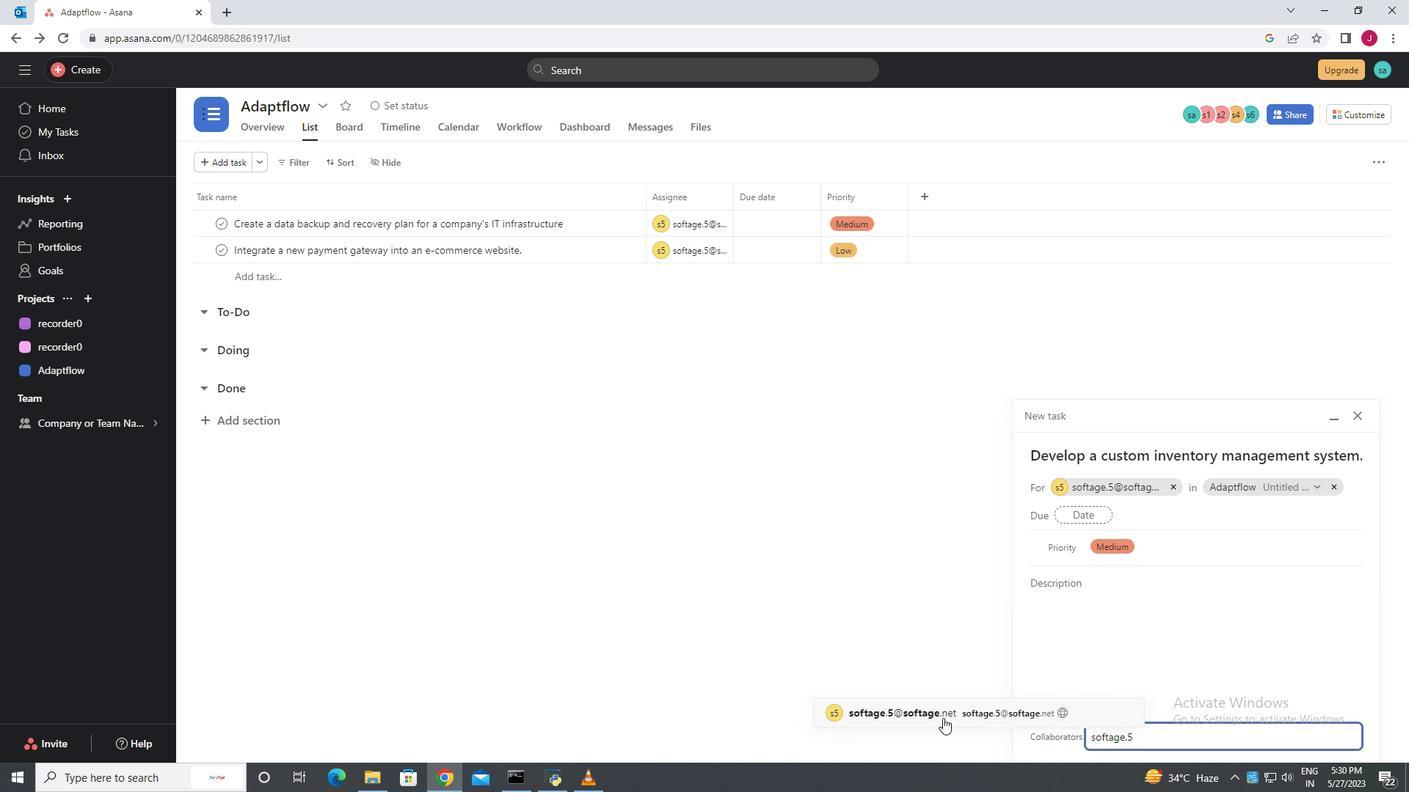 
Action: Mouse pressed left at (942, 717)
Screenshot: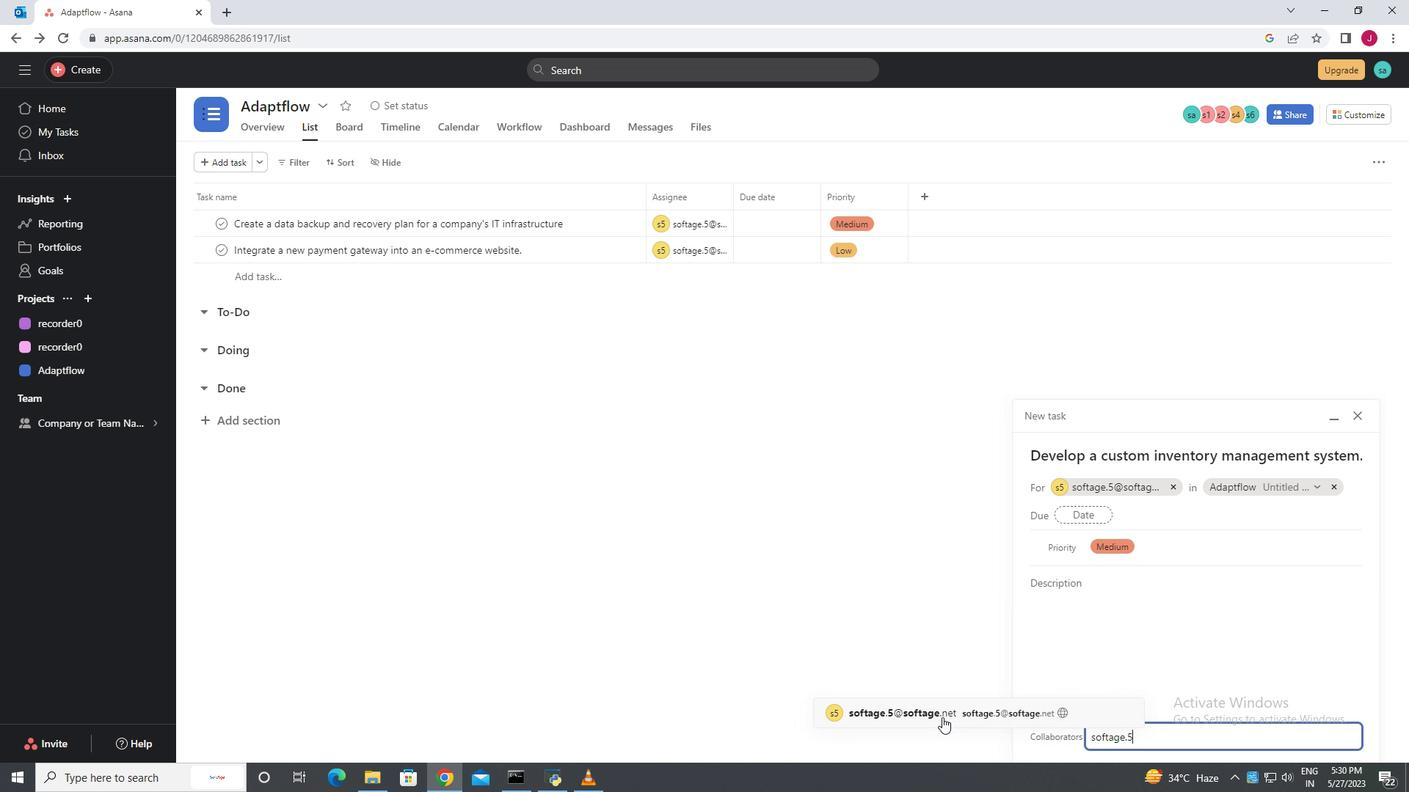 
Action: Mouse moved to (1302, 628)
Screenshot: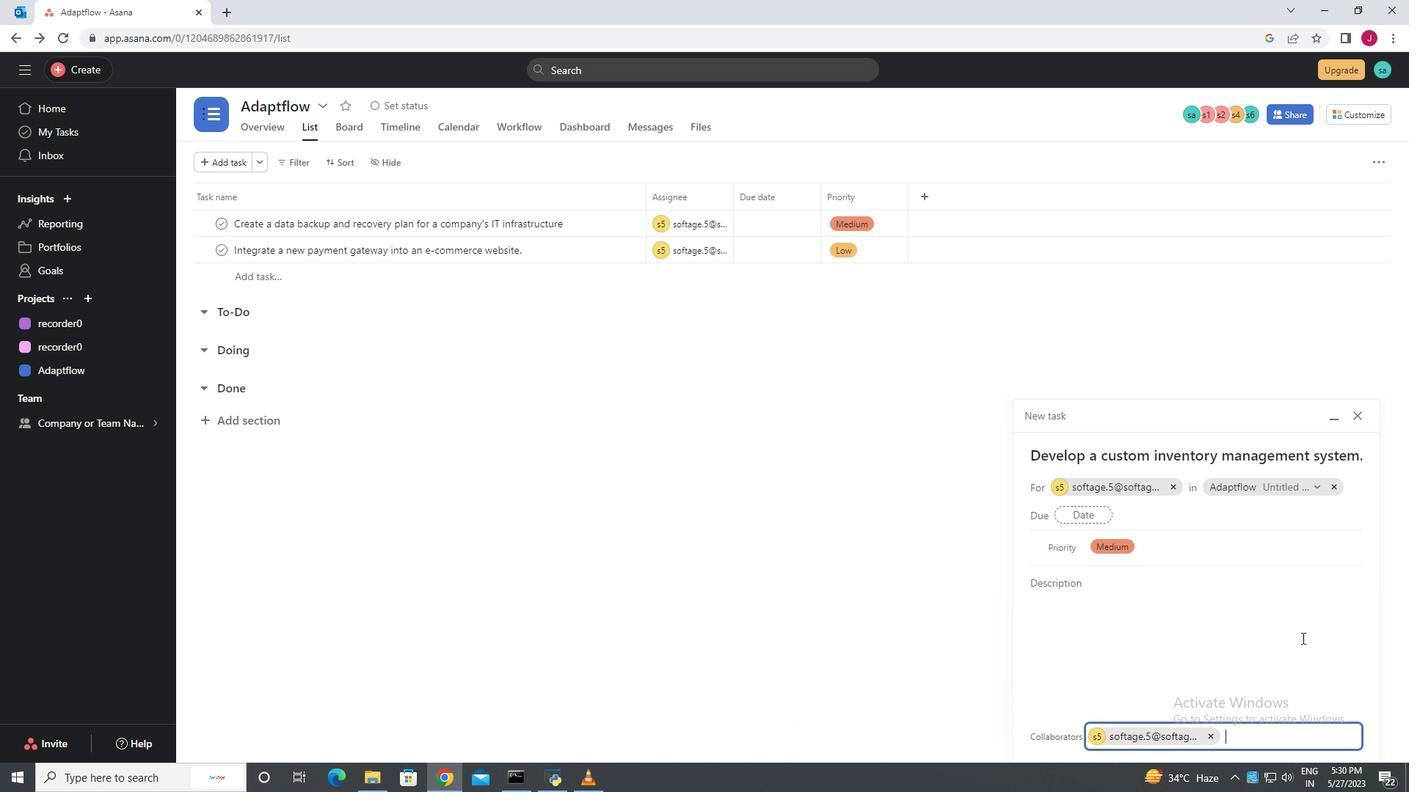 
Action: Mouse pressed left at (1302, 628)
Screenshot: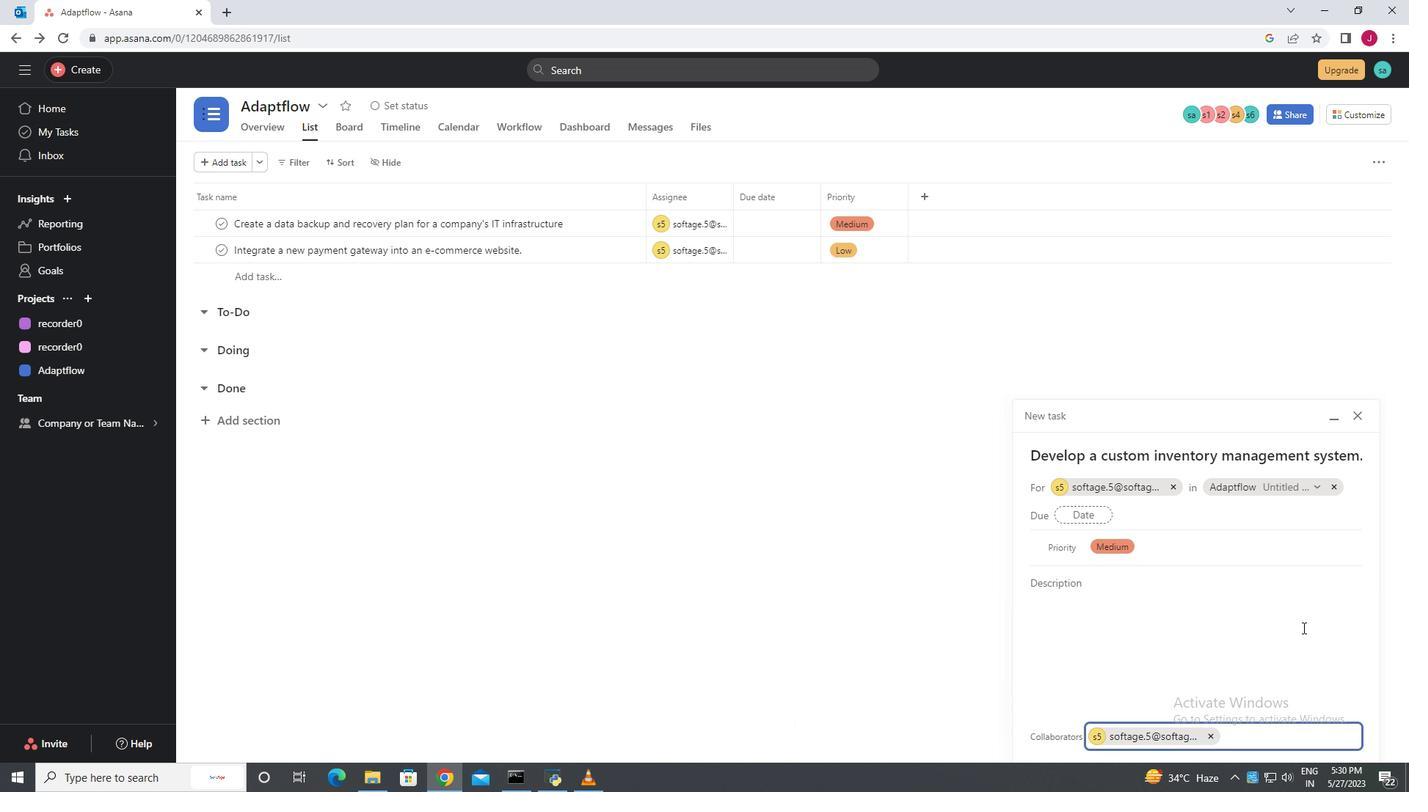 
Action: Mouse moved to (1322, 736)
Screenshot: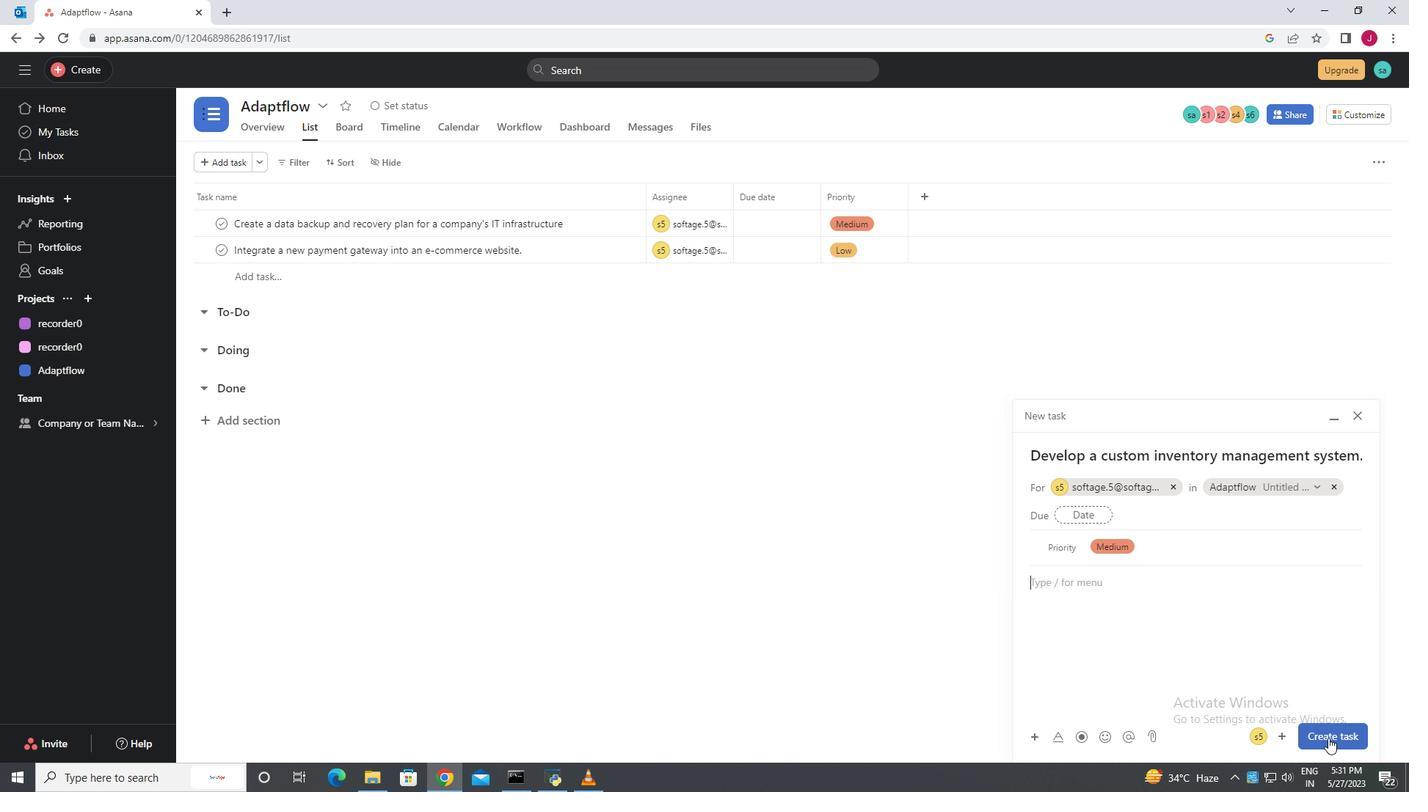 
Action: Mouse pressed left at (1322, 736)
Screenshot: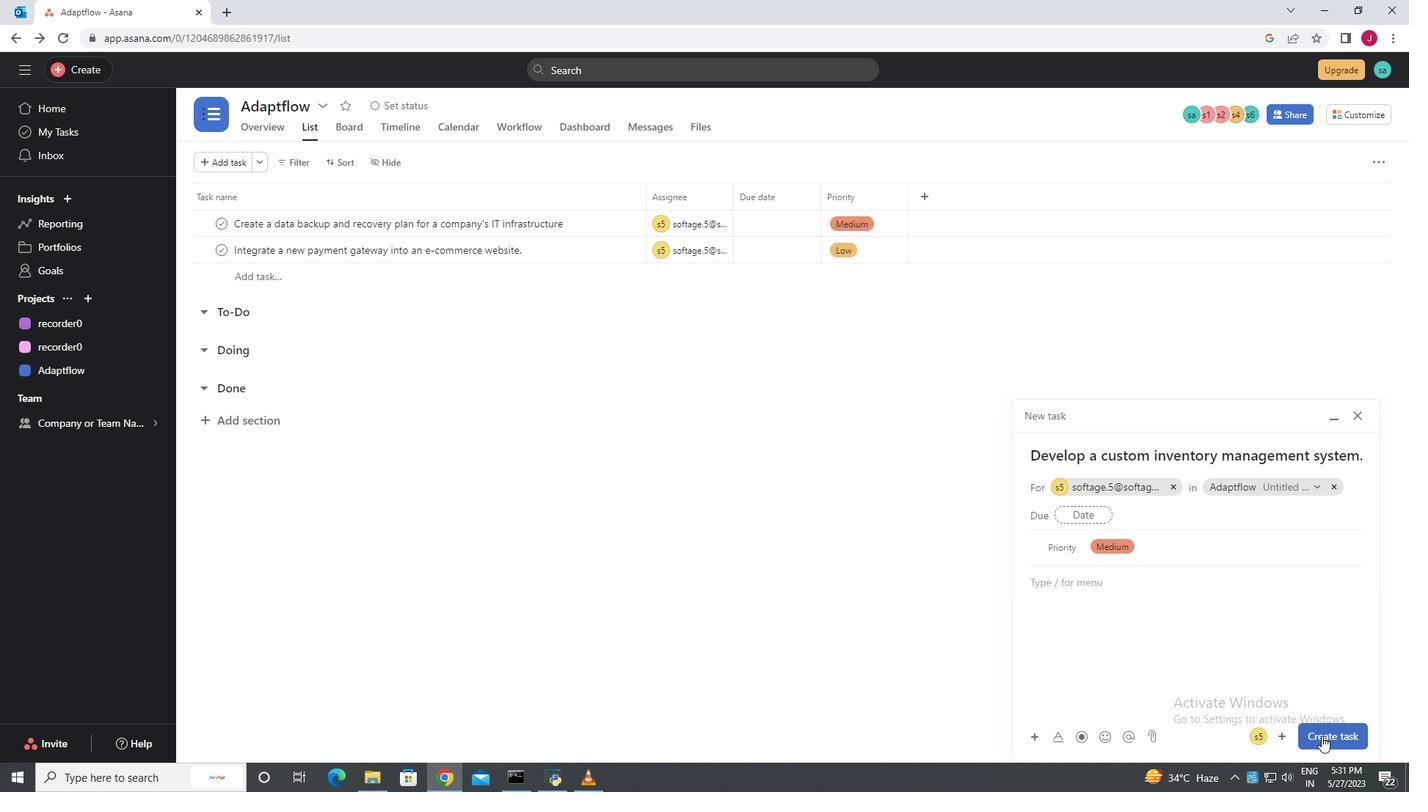 
Action: Mouse moved to (405, 106)
Screenshot: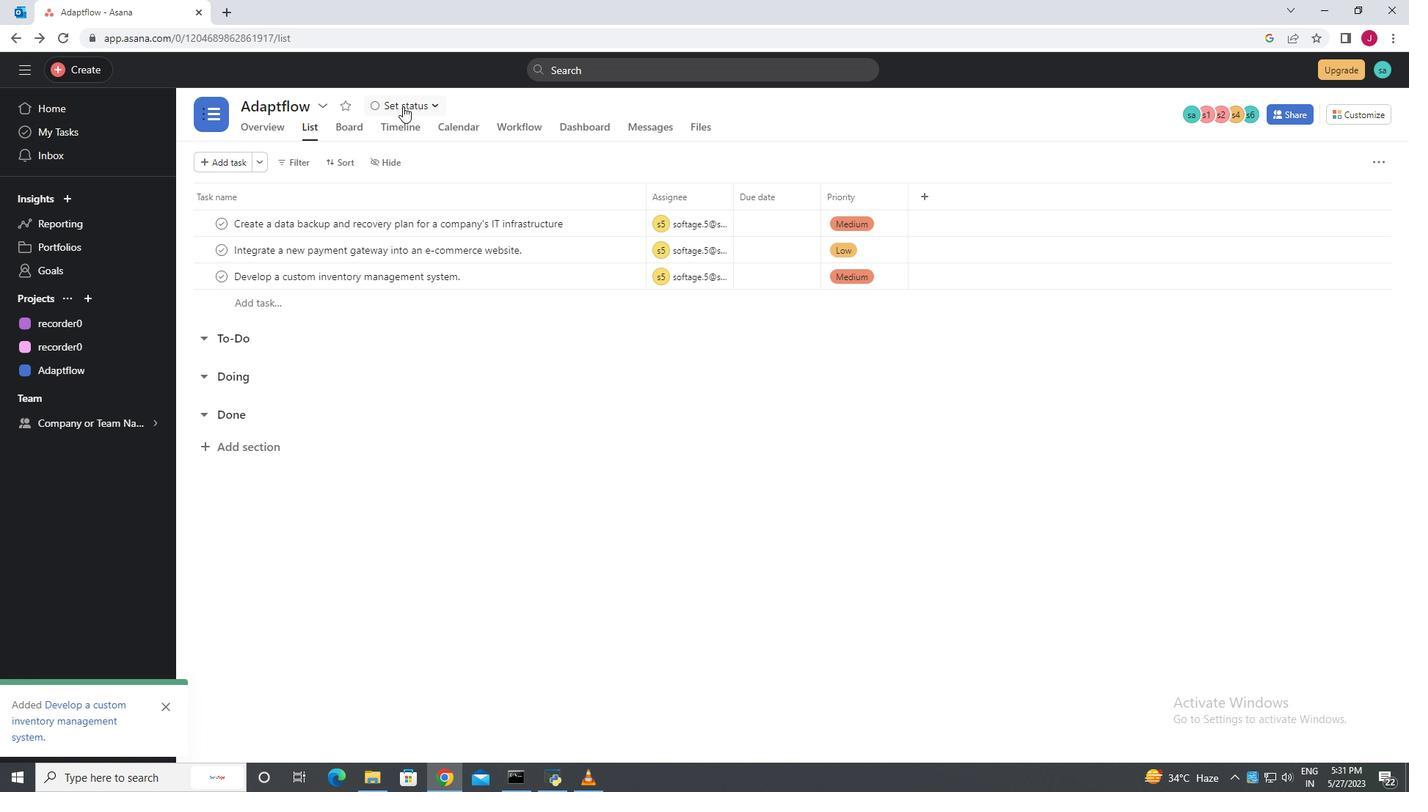 
Action: Mouse pressed left at (405, 106)
Screenshot: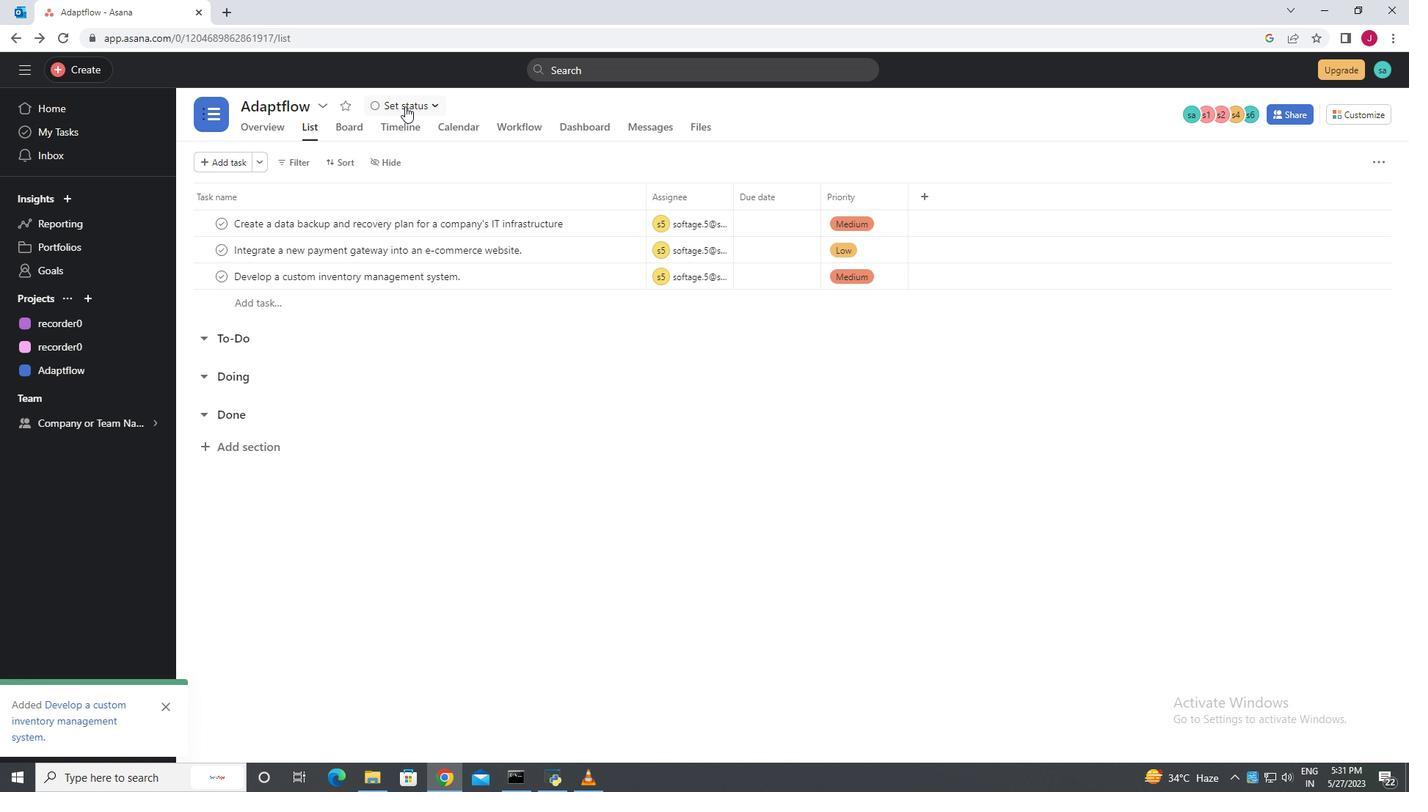 
Action: Mouse moved to (406, 159)
Screenshot: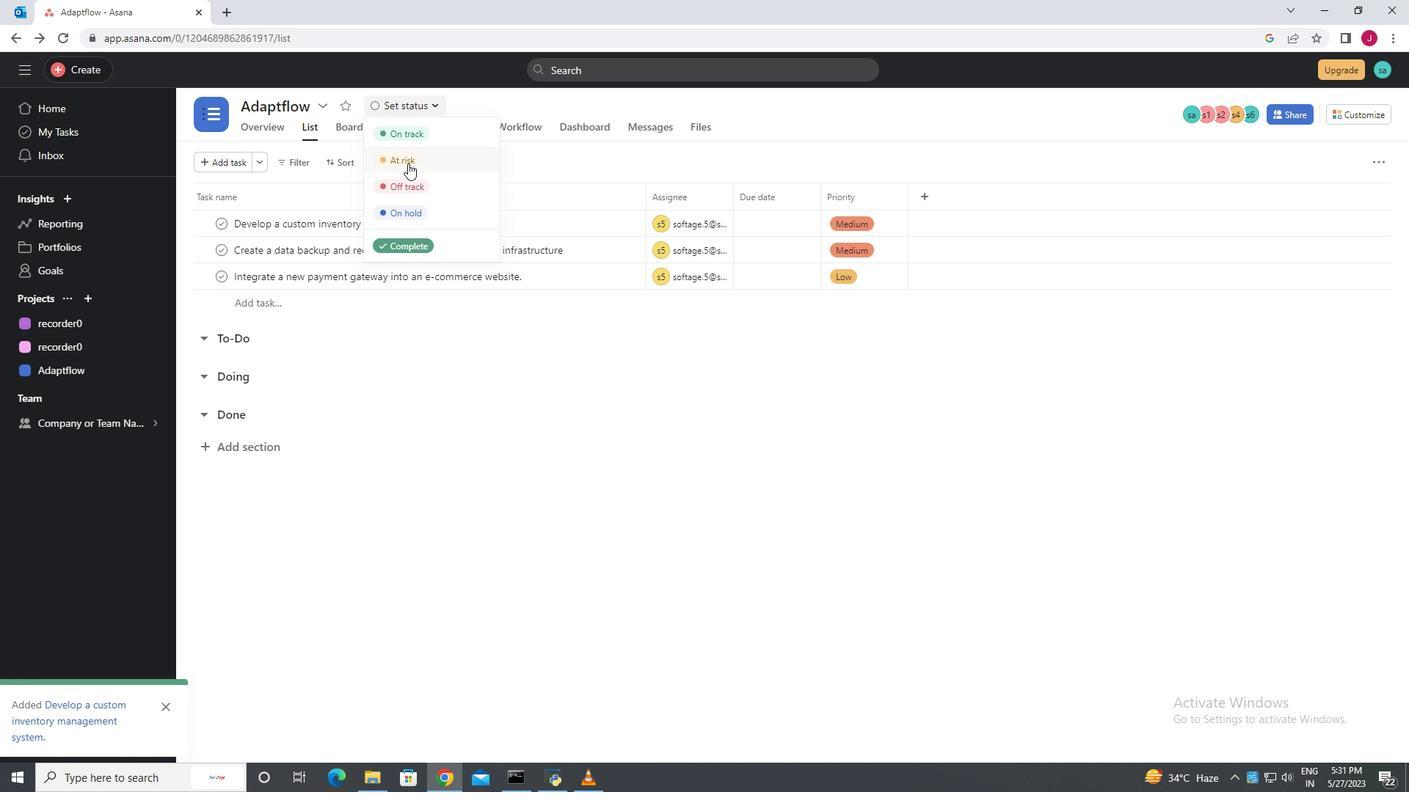 
Action: Mouse pressed left at (406, 159)
Screenshot: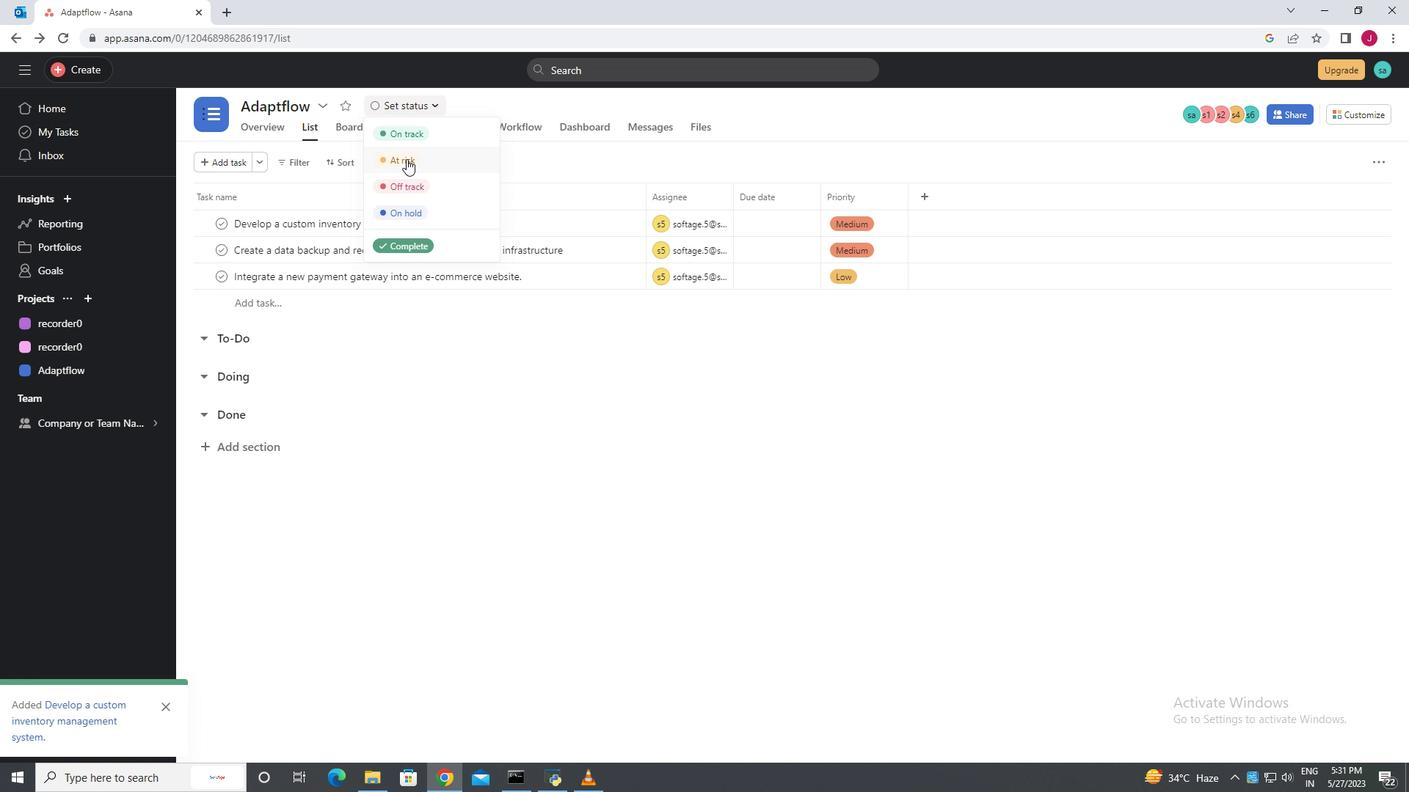 
Action: Mouse moved to (482, 190)
Screenshot: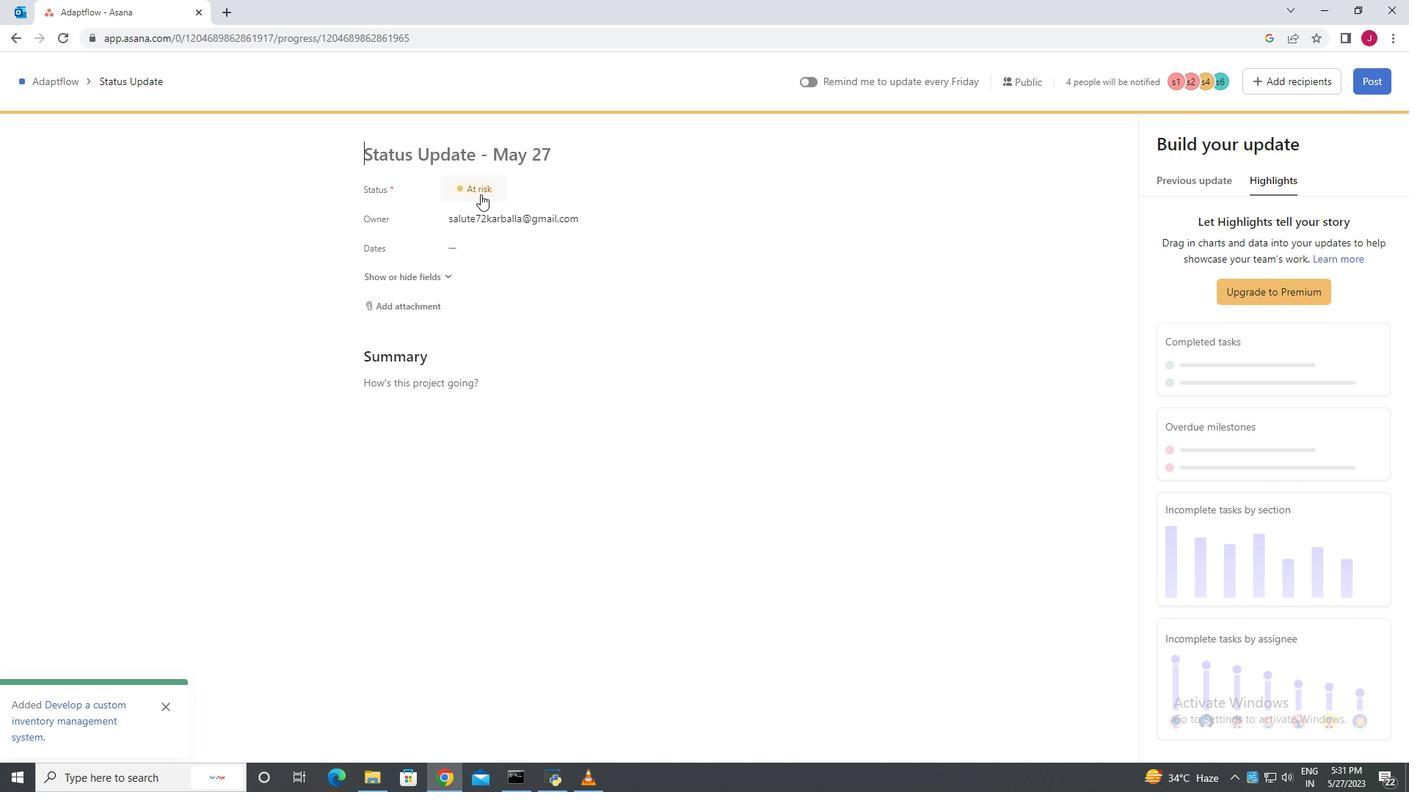 
Action: Mouse pressed left at (482, 190)
Screenshot: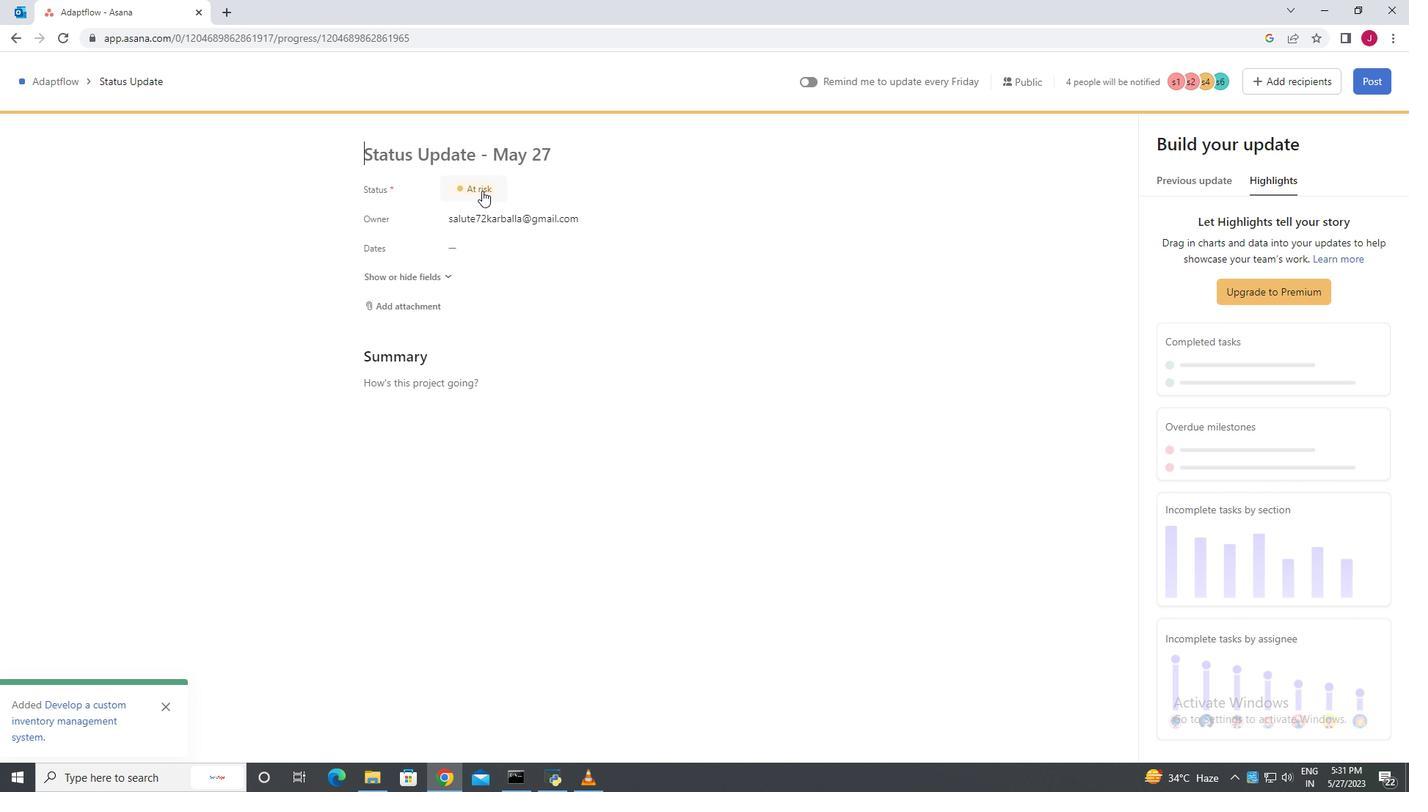 
Action: Mouse moved to (499, 274)
Screenshot: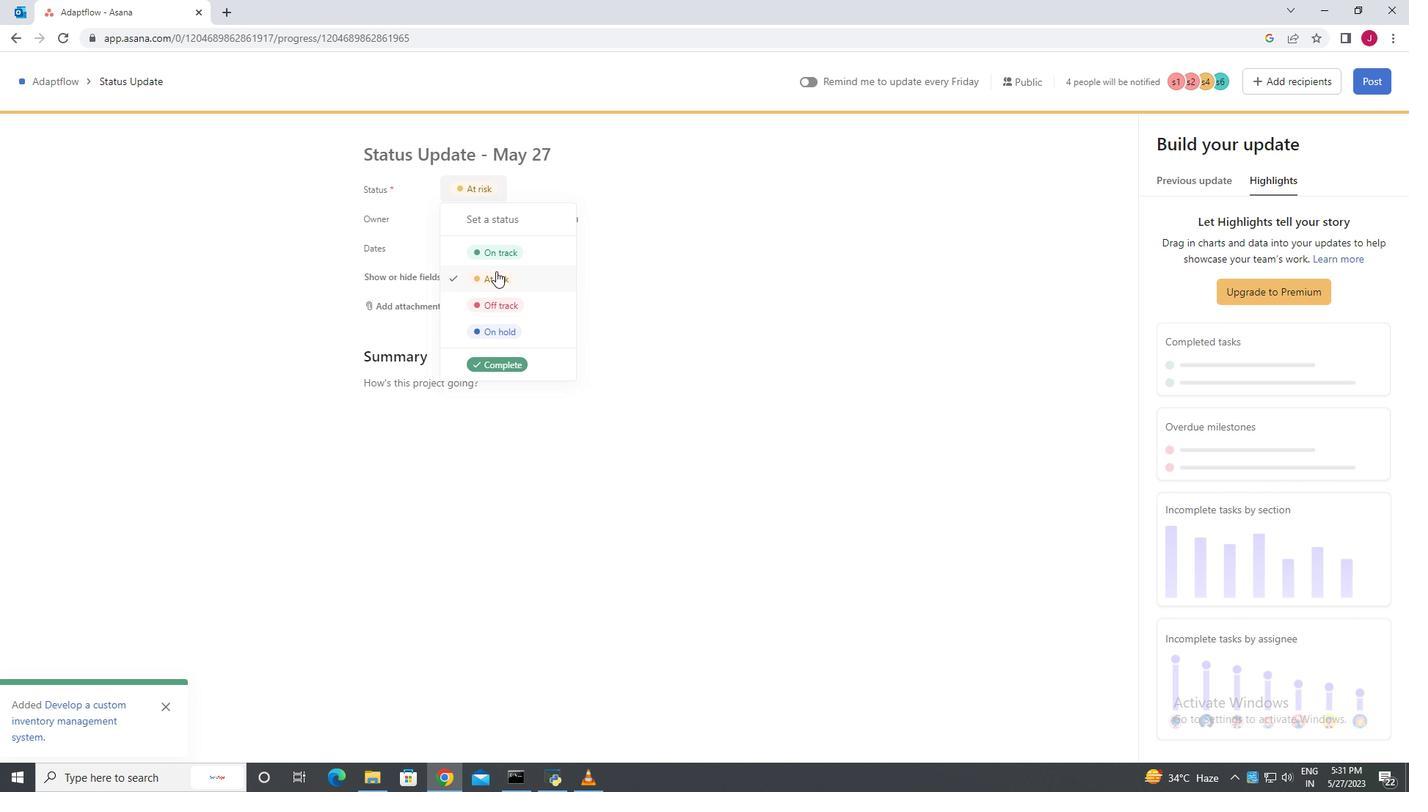 
Action: Mouse pressed left at (499, 274)
Screenshot: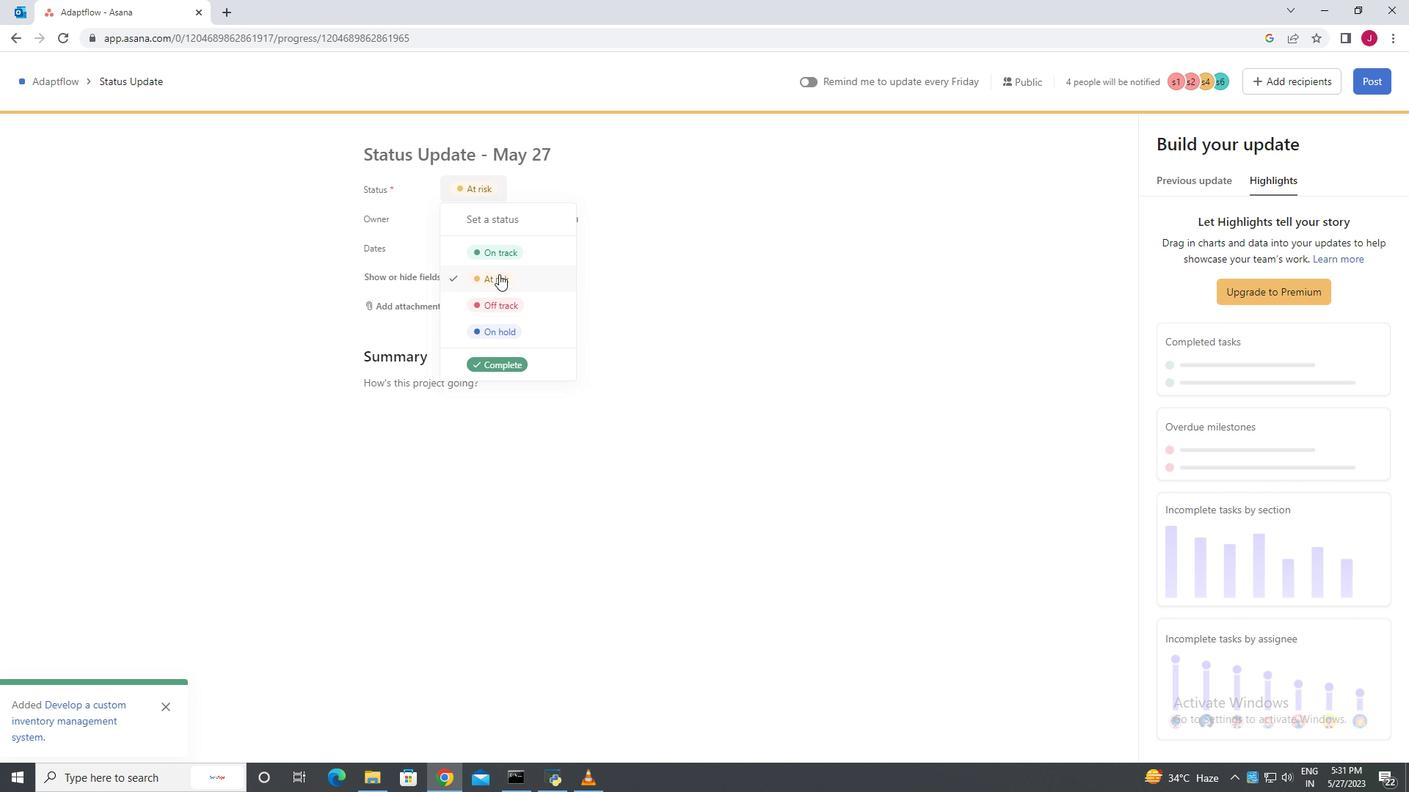 
Action: Mouse moved to (1371, 79)
Screenshot: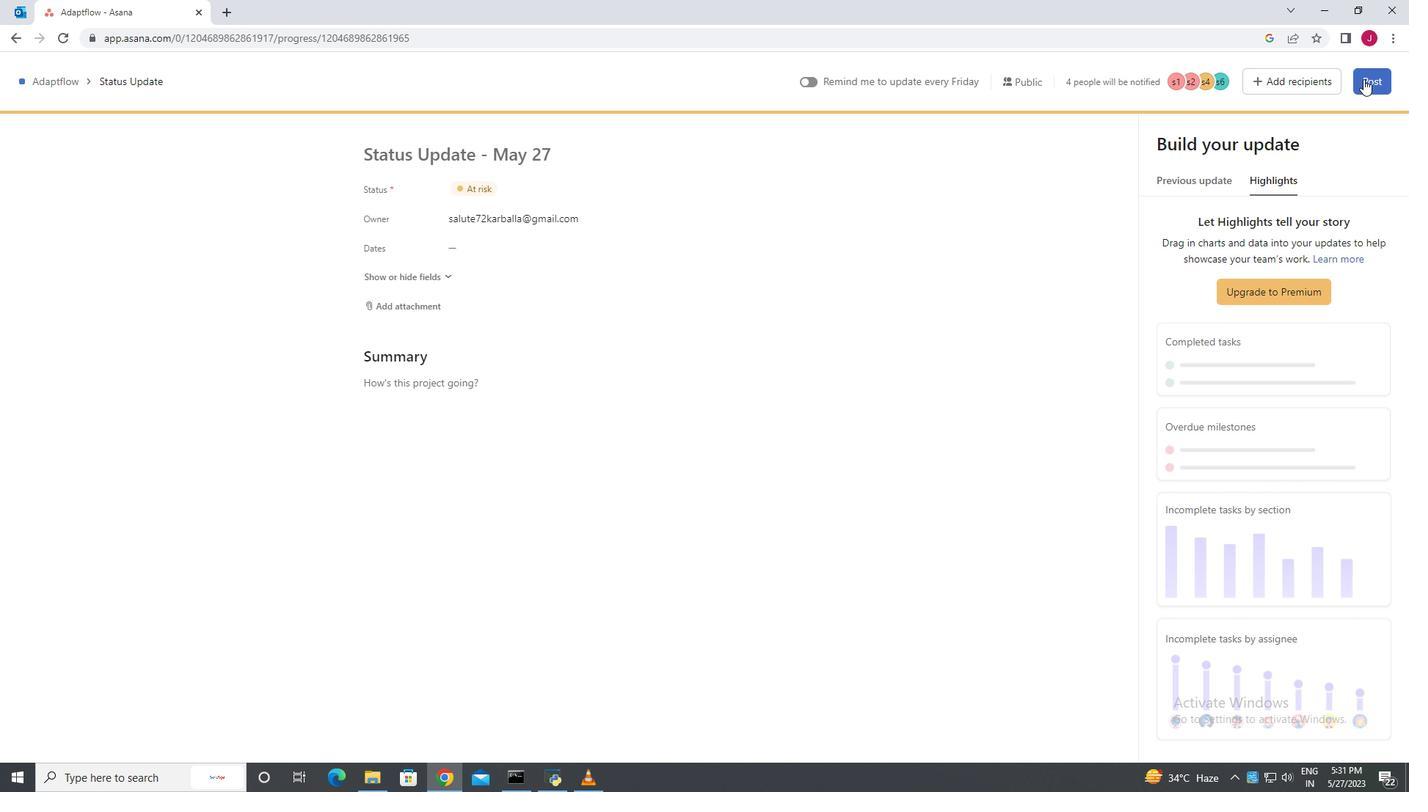 
Action: Mouse pressed left at (1371, 79)
Screenshot: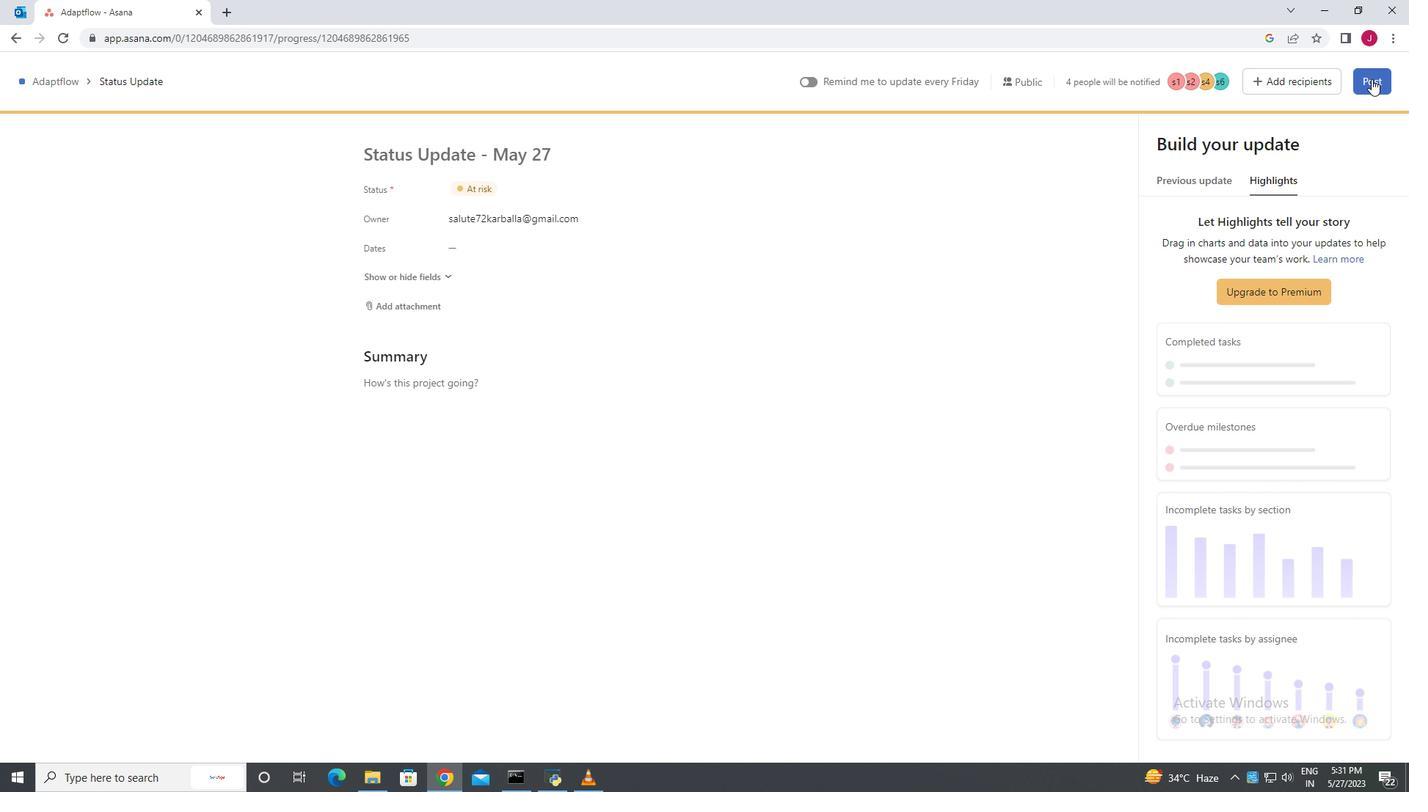 
Action: Mouse moved to (1021, 102)
Screenshot: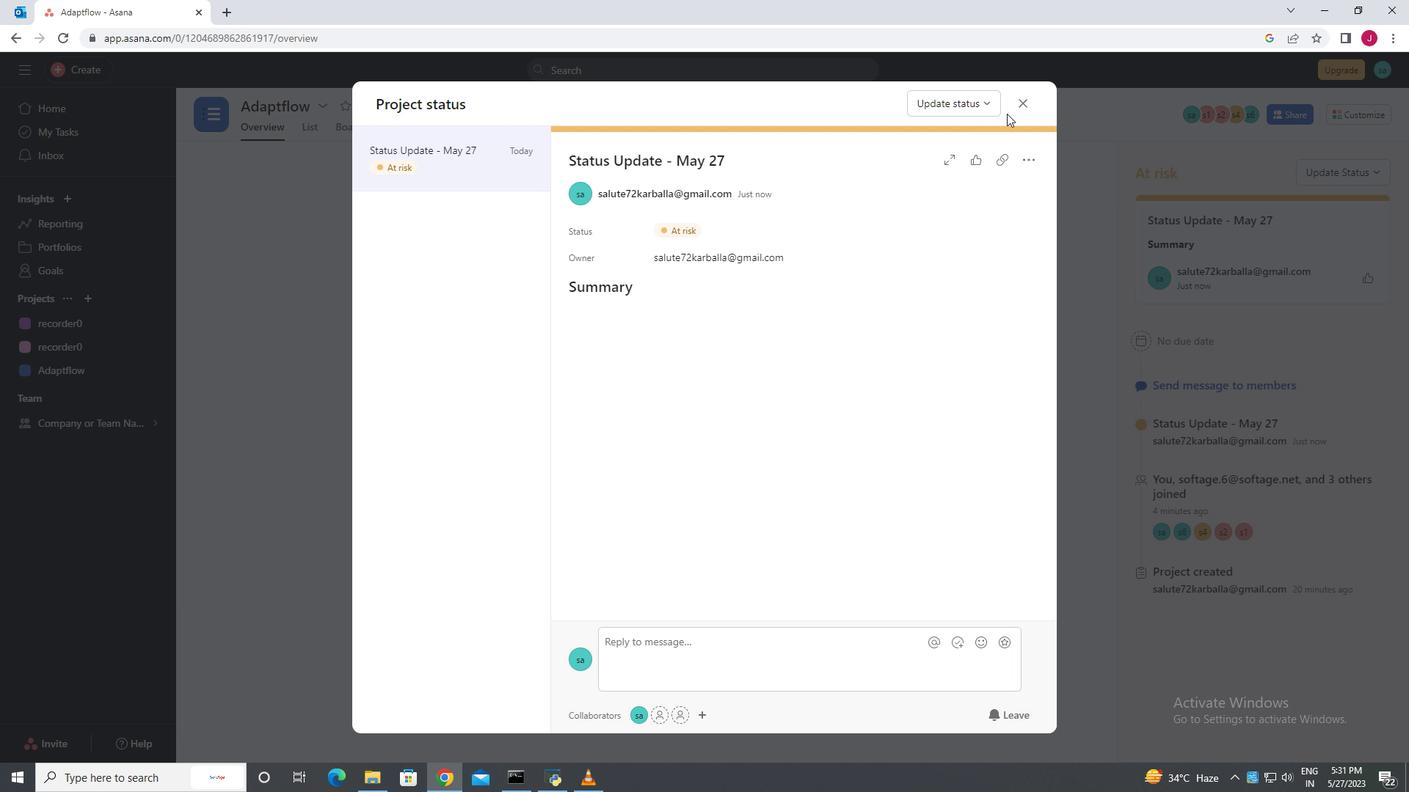 
Action: Mouse pressed left at (1021, 102)
Screenshot: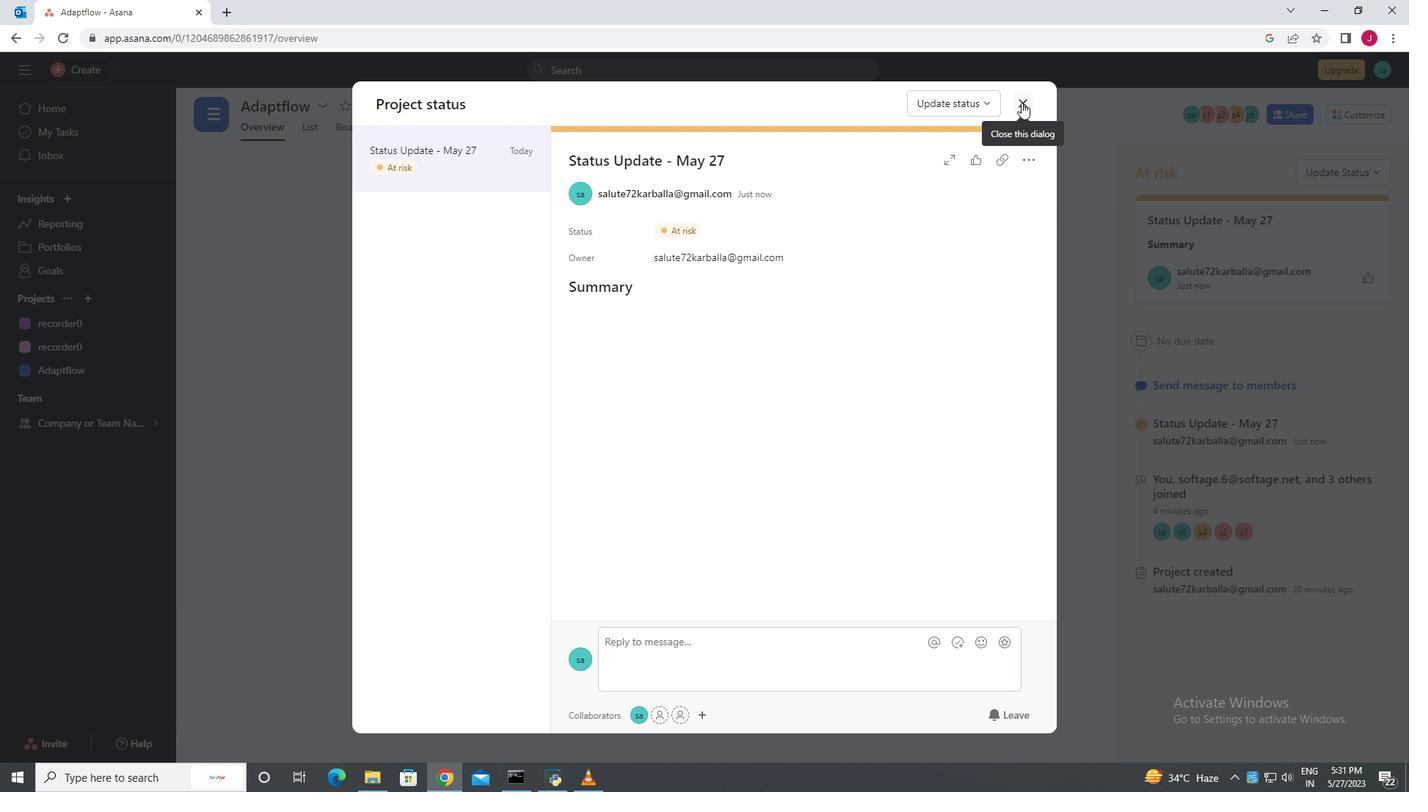 
Action: Mouse moved to (15, 39)
Screenshot: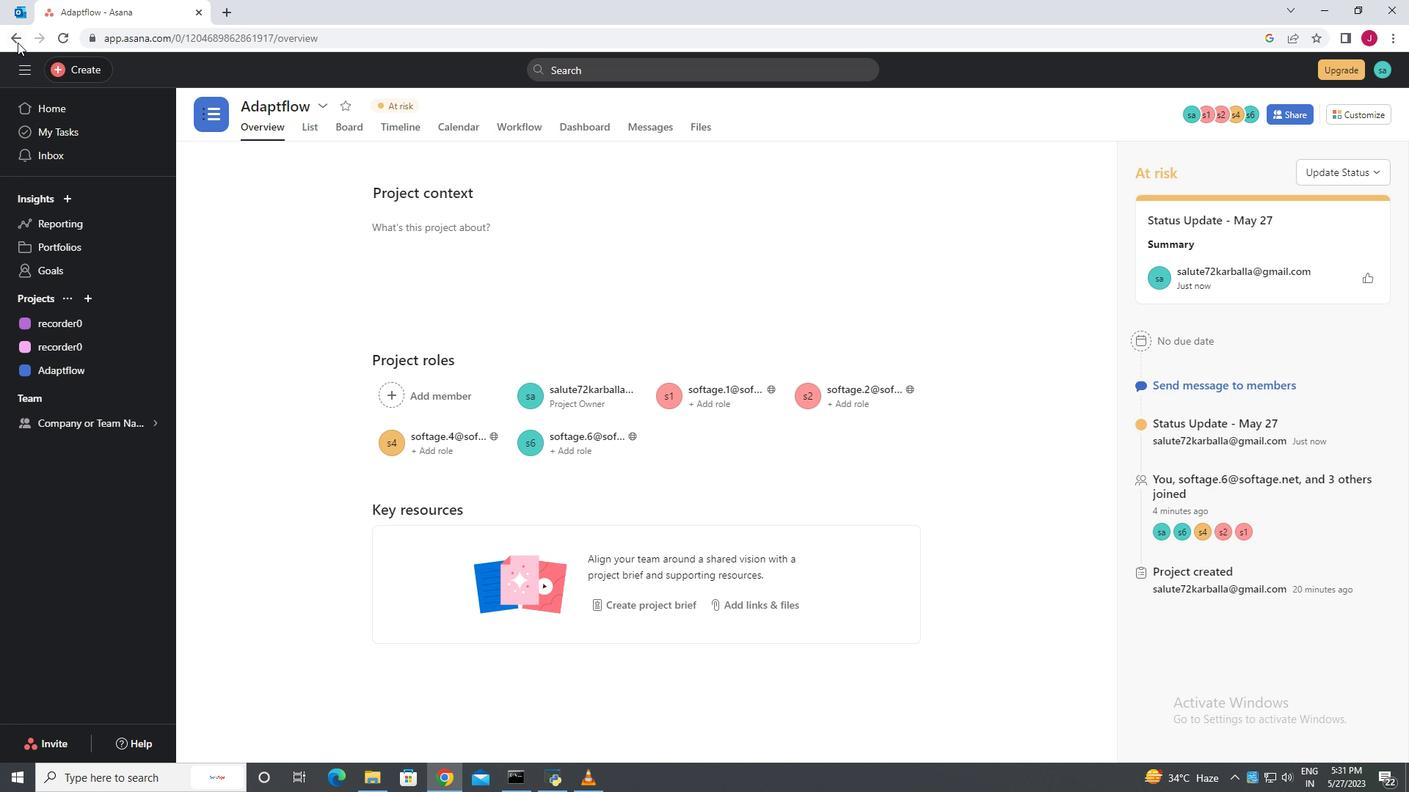 
Action: Mouse pressed left at (15, 39)
Screenshot: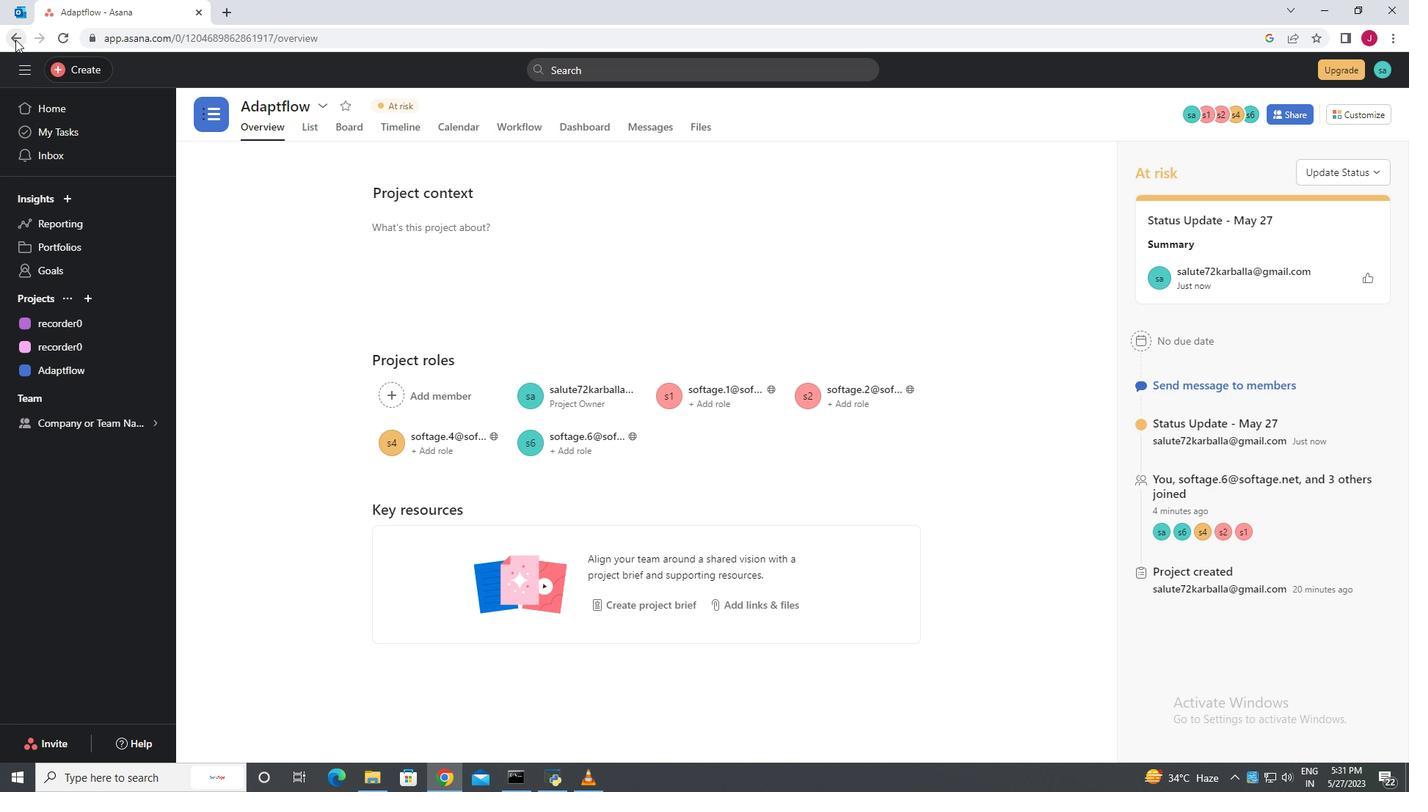 
Action: Mouse moved to (919, 201)
Screenshot: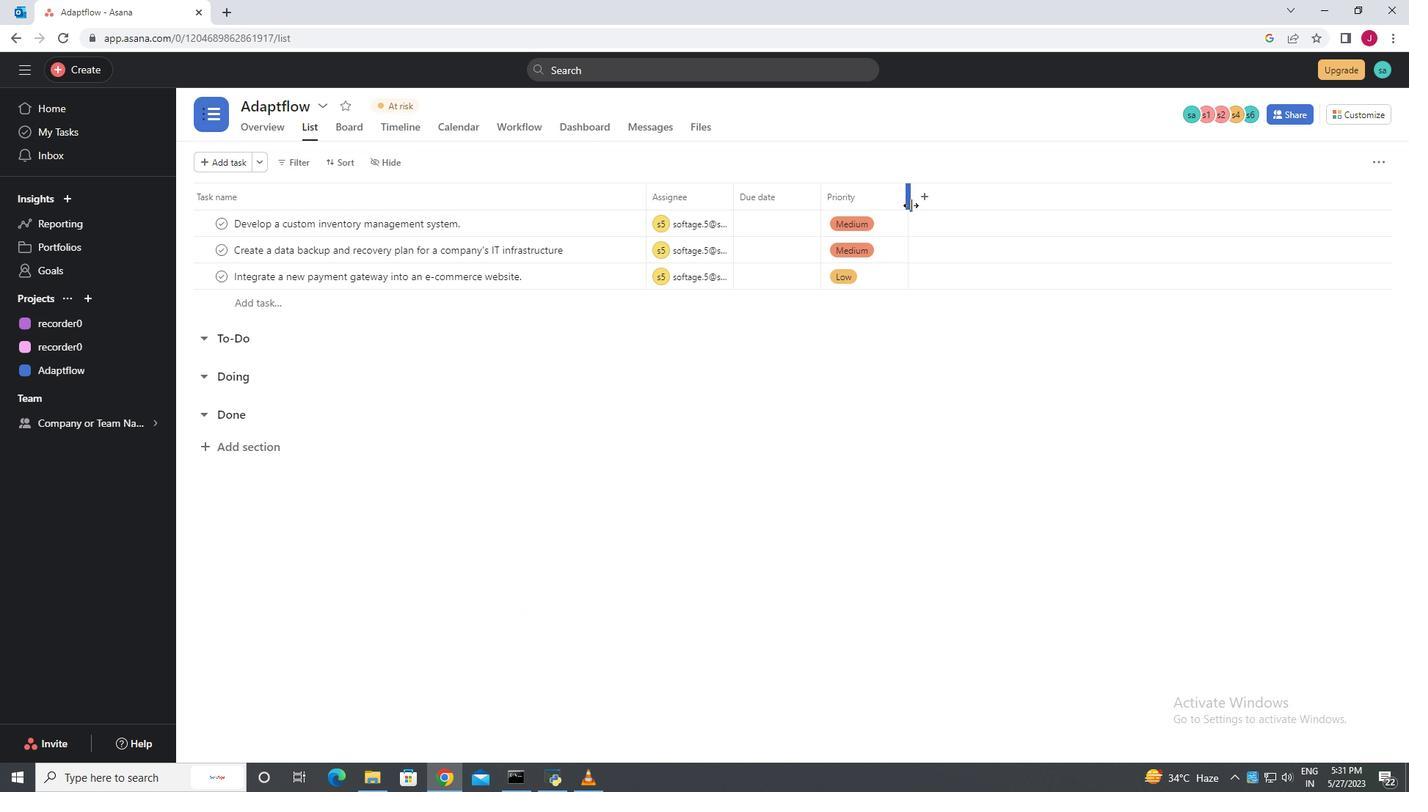 
Action: Mouse pressed left at (919, 201)
Screenshot: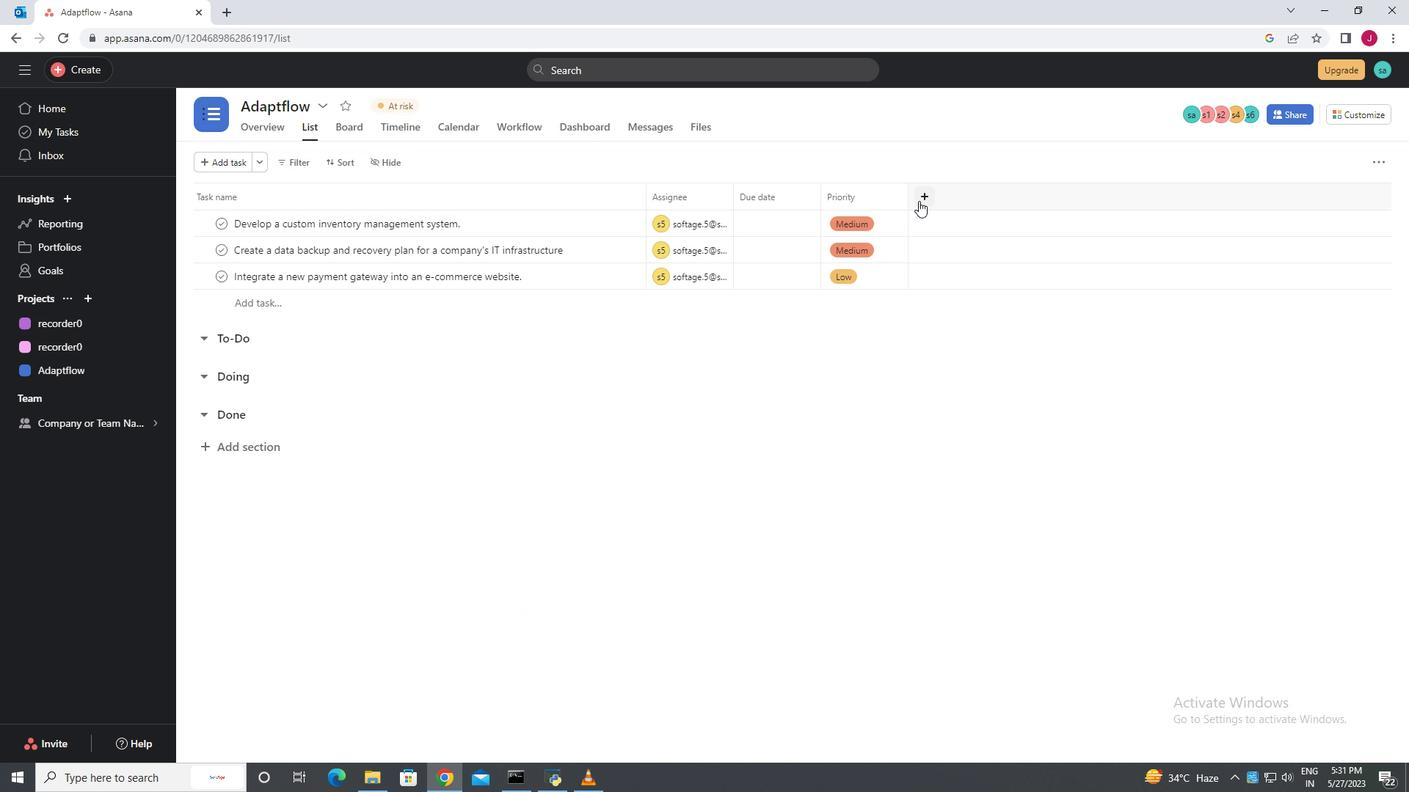 
Action: Mouse moved to (776, 596)
Screenshot: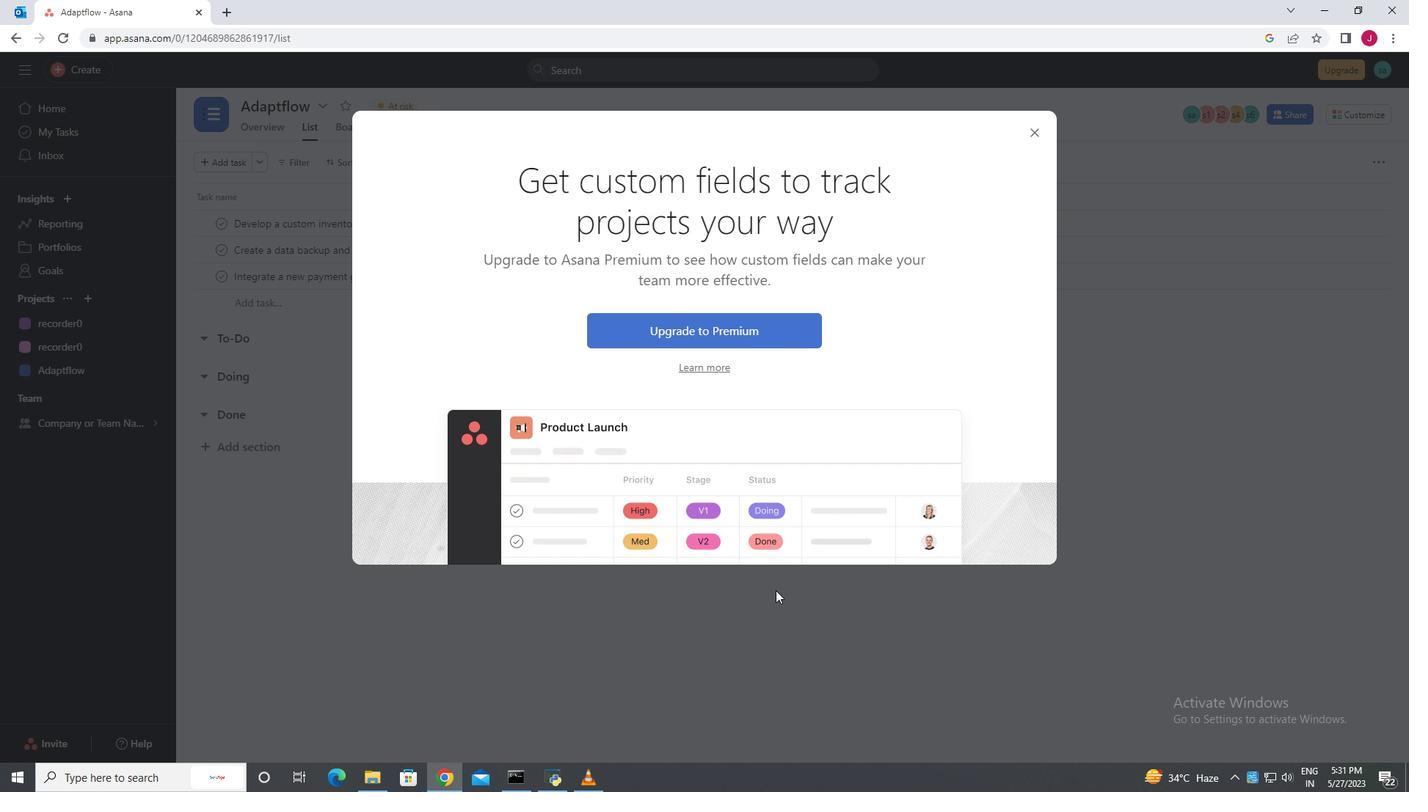 
Action: Mouse pressed left at (776, 596)
Screenshot: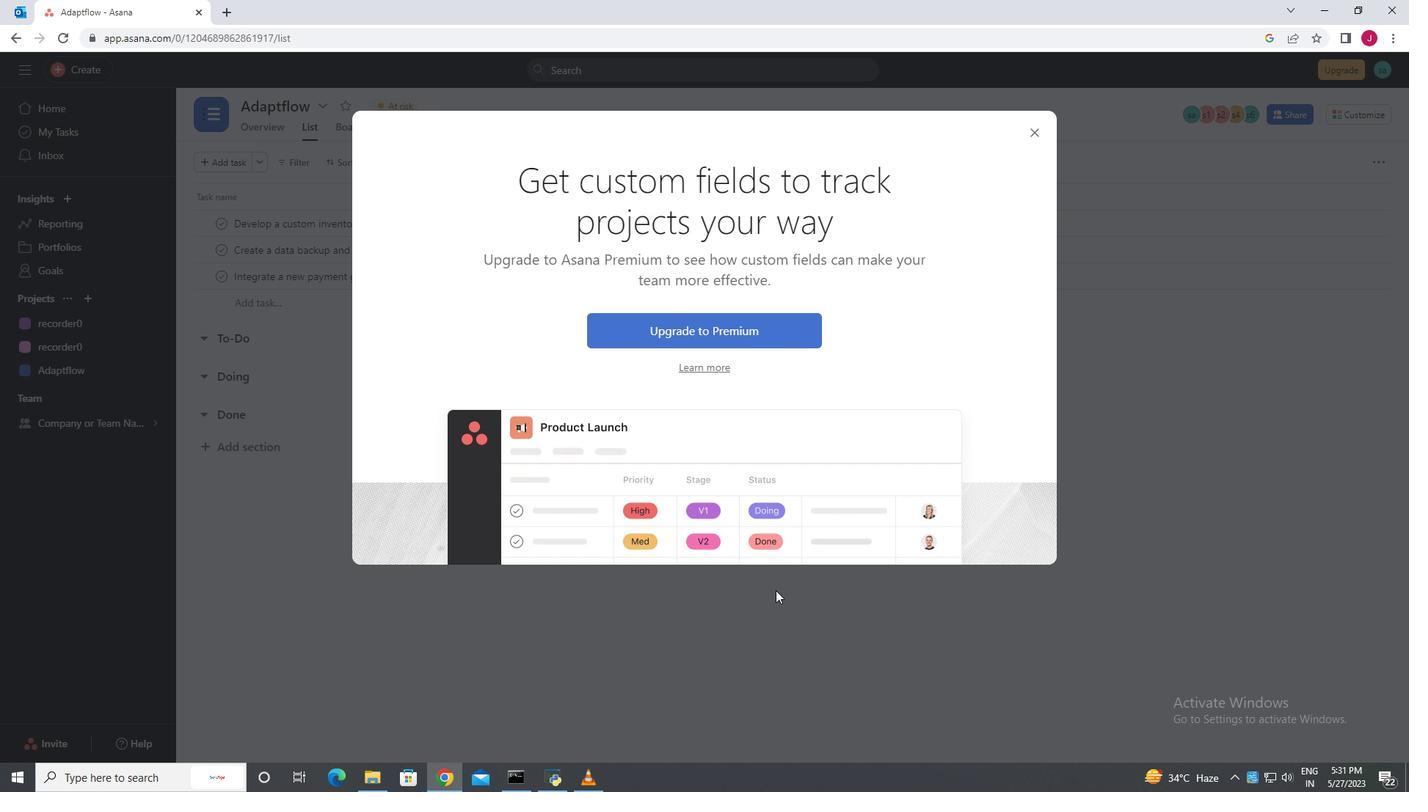 
Action: Mouse moved to (1076, 258)
Screenshot: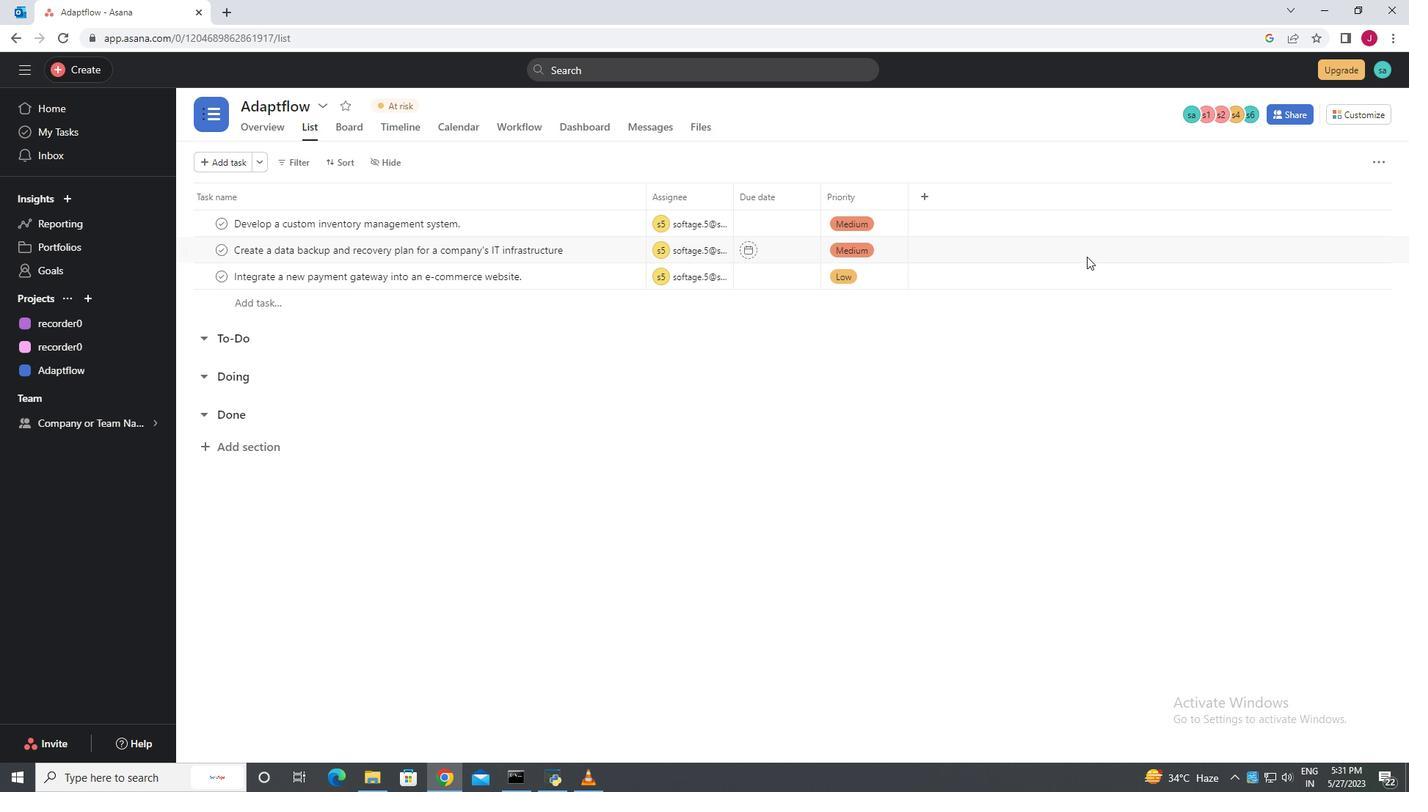 
